 Task: Add Attachment from Trello to Card Card0000000058 in Board Board0000000015 in Workspace WS0000000005 in Trello. Add Cover Blue to Card Card0000000058 in Board Board0000000015 in Workspace WS0000000005 in Trello. Add "Copy Card To …" Button titled Button0000000058 to "bottom" of the list "To Do" to Card Card0000000058 in Board Board0000000015 in Workspace WS0000000005 in Trello. Add Description DS0000000058 to Card Card0000000058 in Board Board0000000015 in Workspace WS0000000005 in Trello. Add Comment CM0000000058 to Card Card0000000058 in Board Board0000000015 in Workspace WS0000000005 in Trello
Action: Mouse moved to (474, 530)
Screenshot: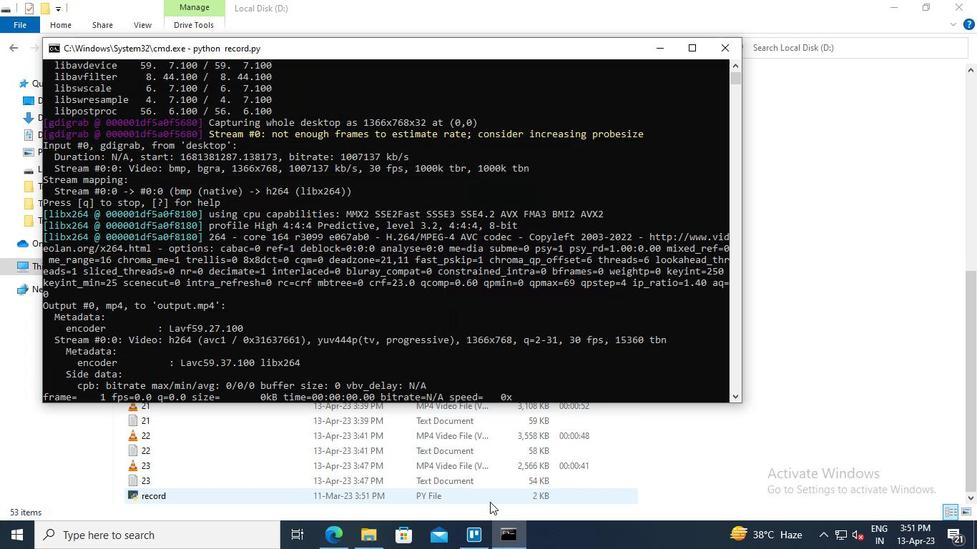 
Action: Mouse pressed left at (474, 530)
Screenshot: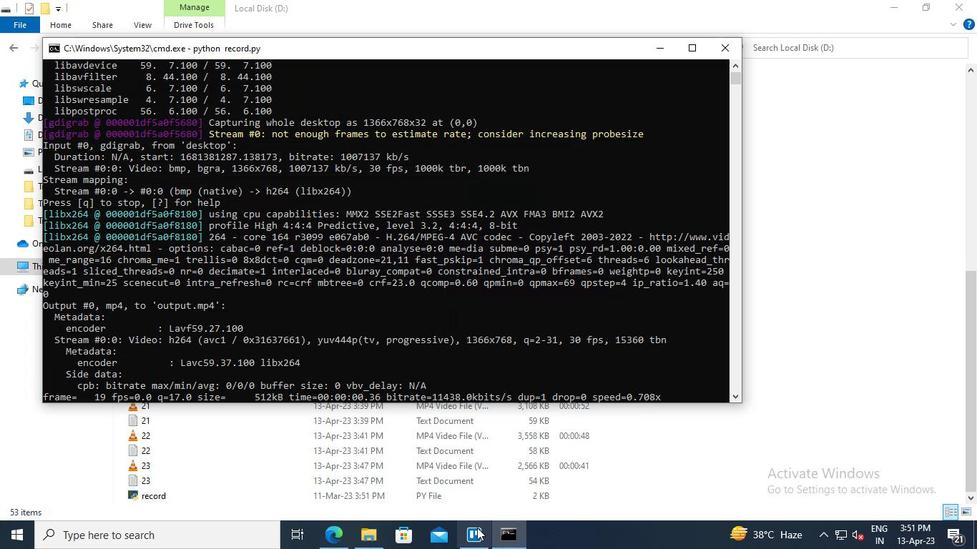 
Action: Mouse moved to (282, 316)
Screenshot: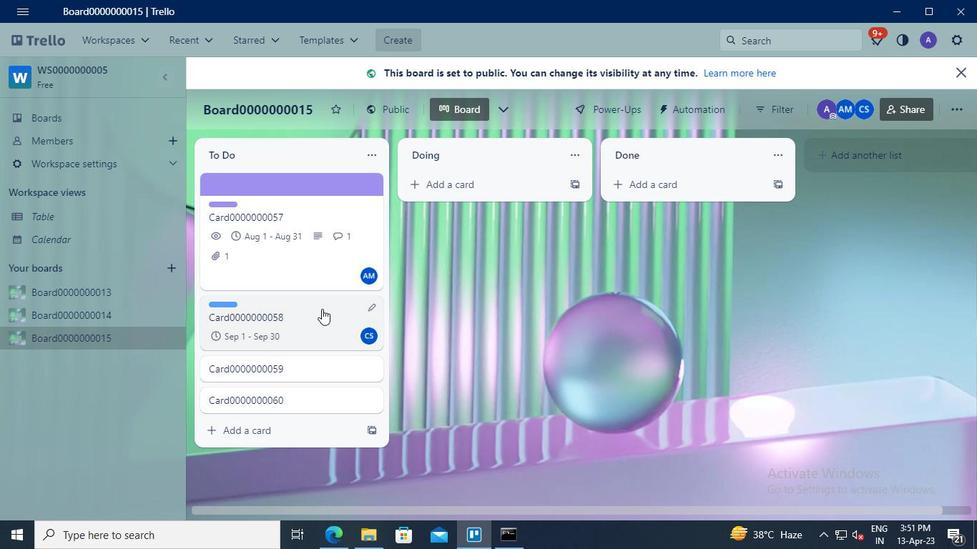 
Action: Mouse pressed left at (282, 316)
Screenshot: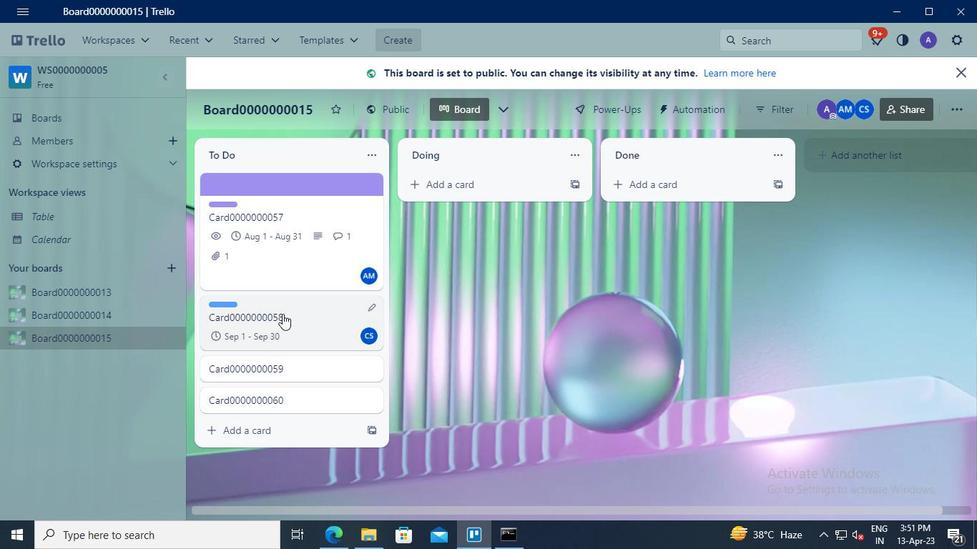 
Action: Mouse moved to (675, 301)
Screenshot: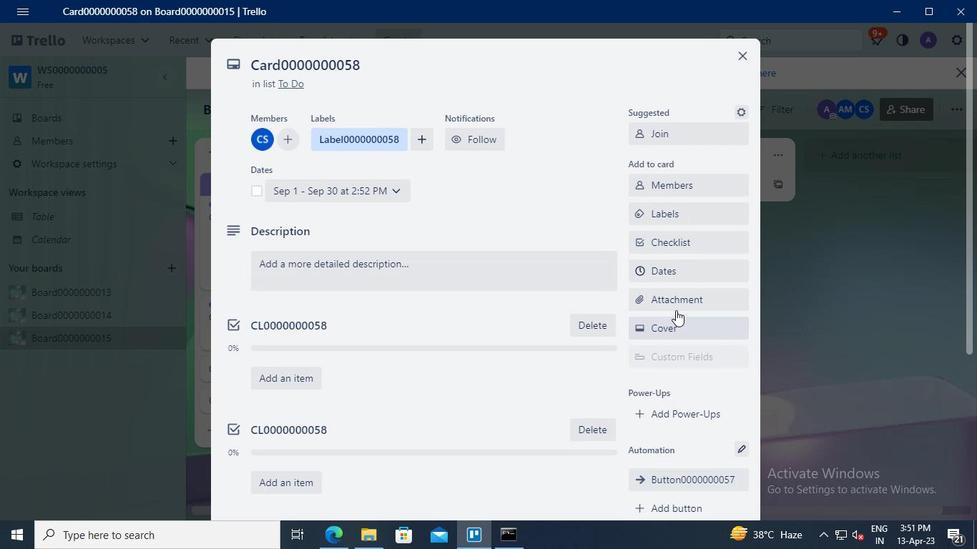 
Action: Mouse pressed left at (675, 301)
Screenshot: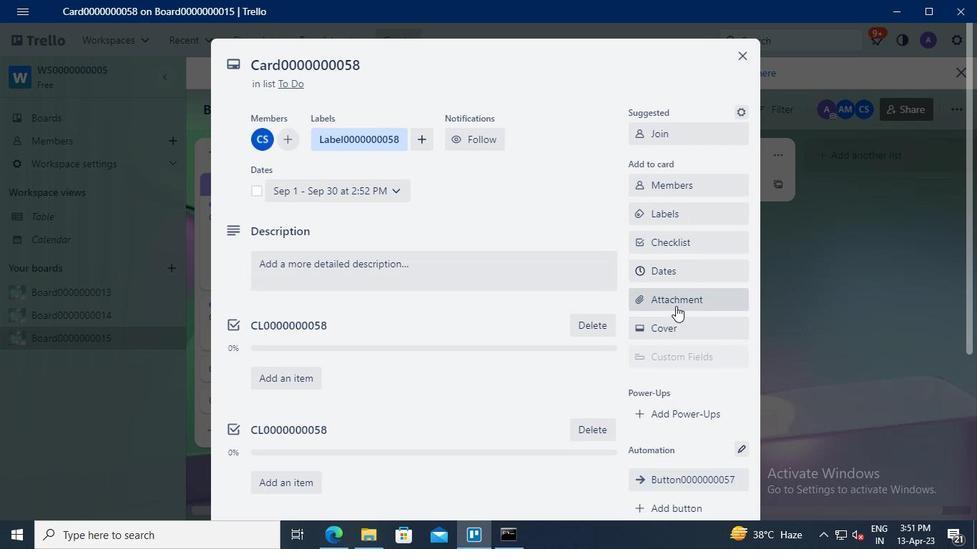 
Action: Mouse moved to (675, 146)
Screenshot: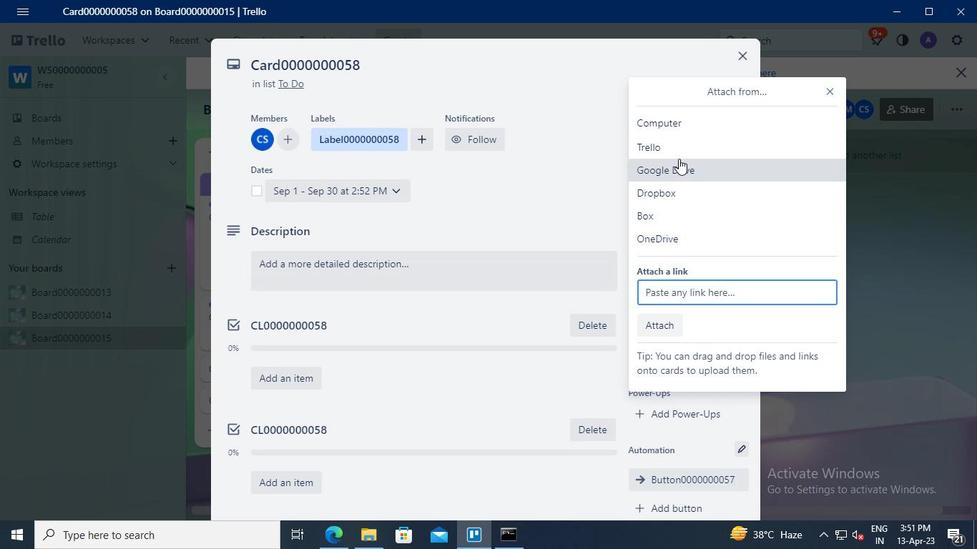 
Action: Mouse pressed left at (675, 146)
Screenshot: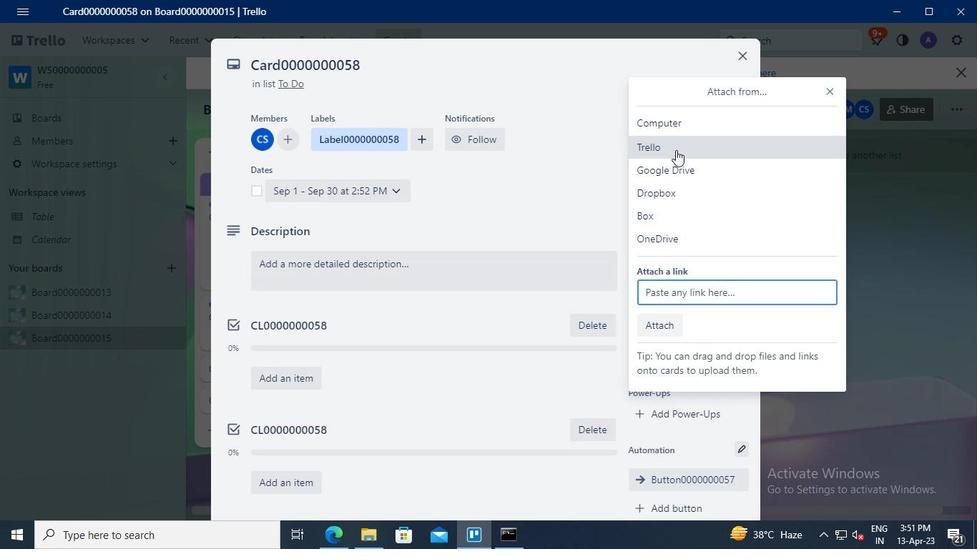 
Action: Mouse moved to (690, 178)
Screenshot: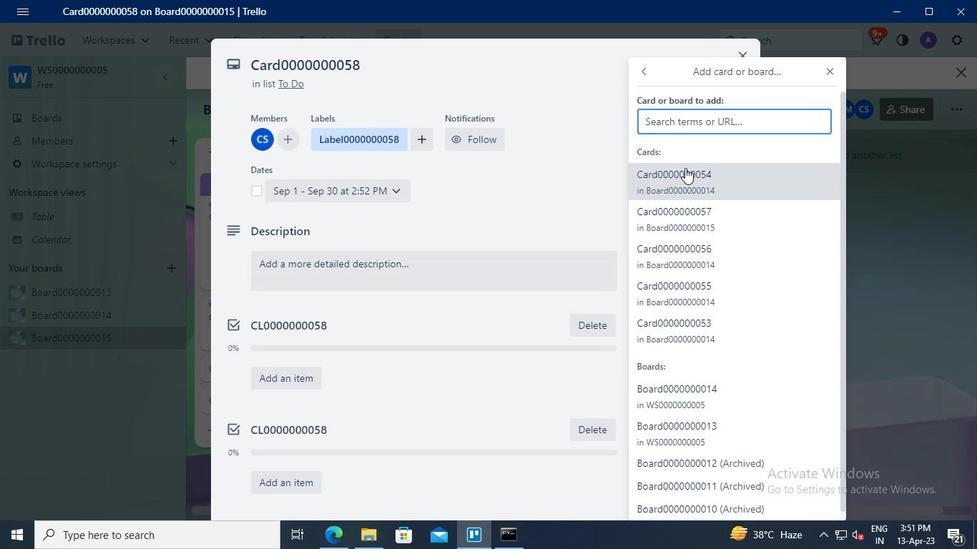 
Action: Mouse pressed left at (690, 178)
Screenshot: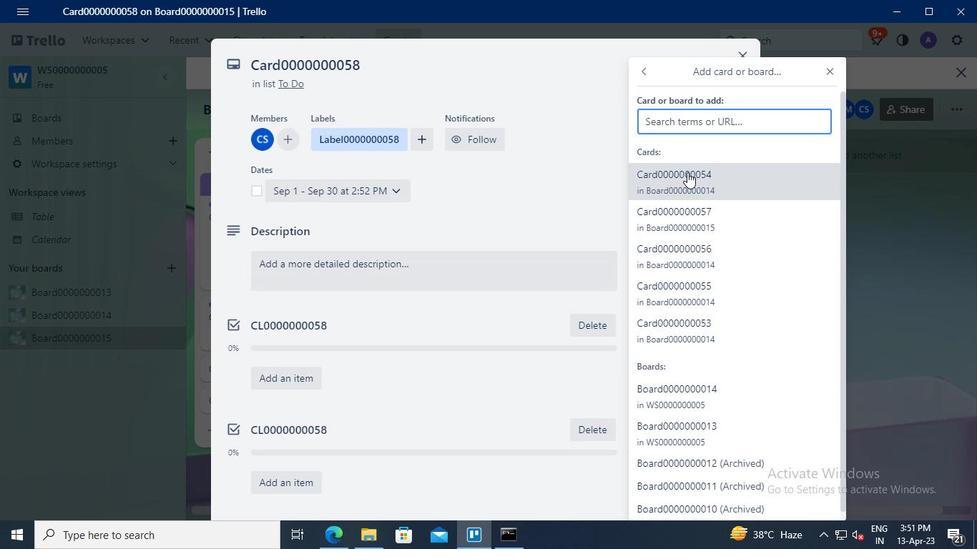 
Action: Mouse moved to (696, 324)
Screenshot: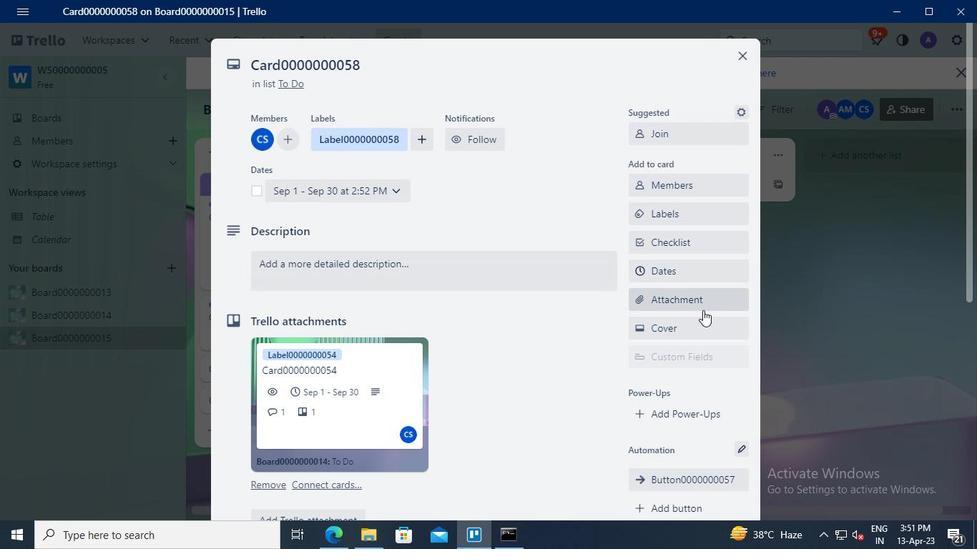 
Action: Mouse pressed left at (696, 324)
Screenshot: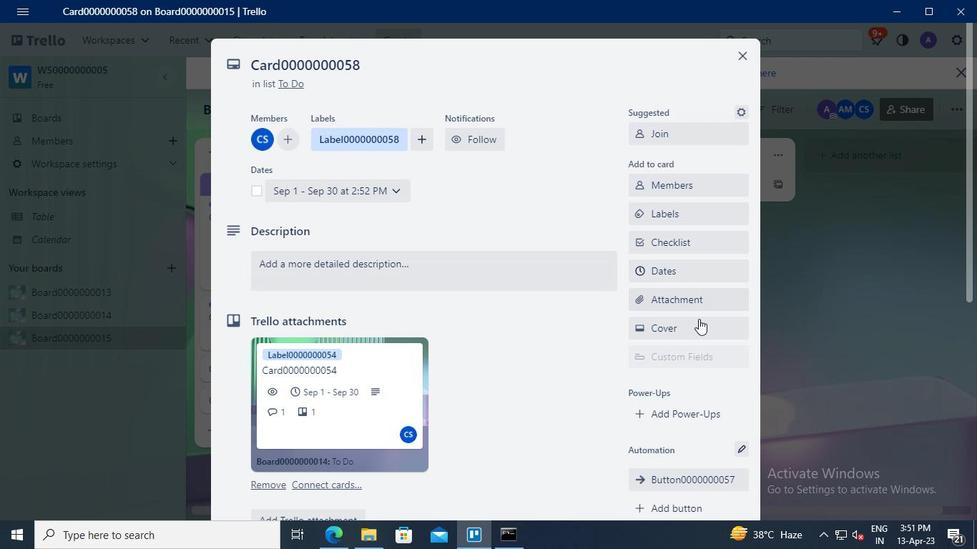 
Action: Mouse moved to (666, 264)
Screenshot: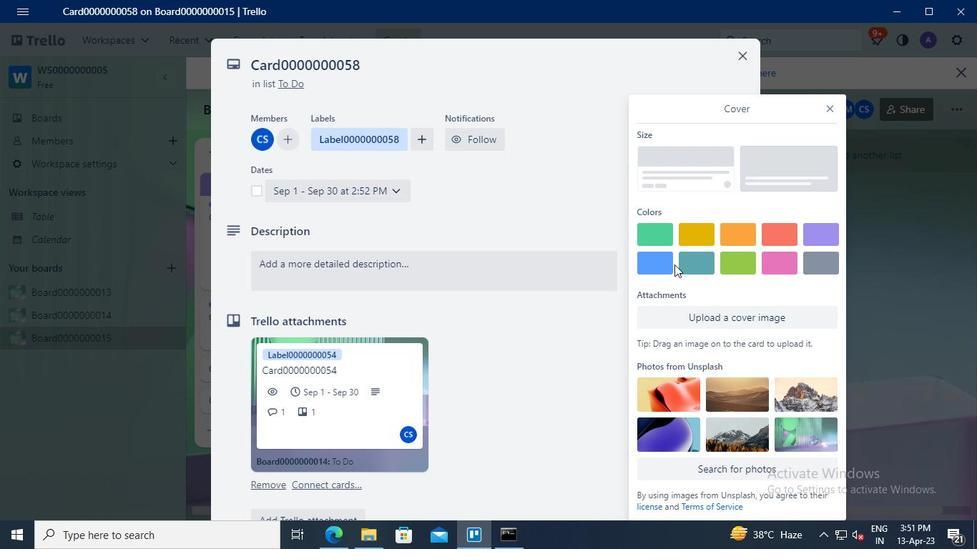 
Action: Mouse pressed left at (666, 264)
Screenshot: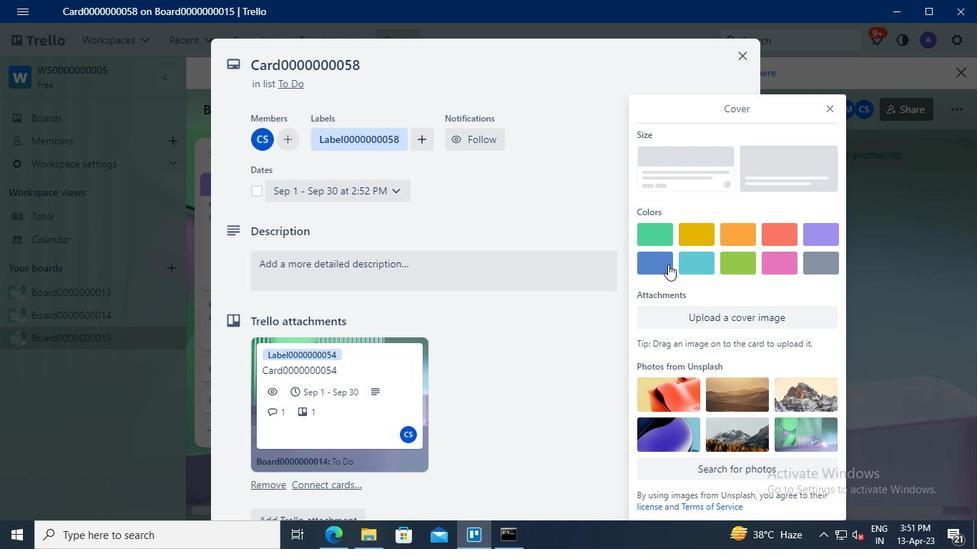 
Action: Mouse moved to (829, 85)
Screenshot: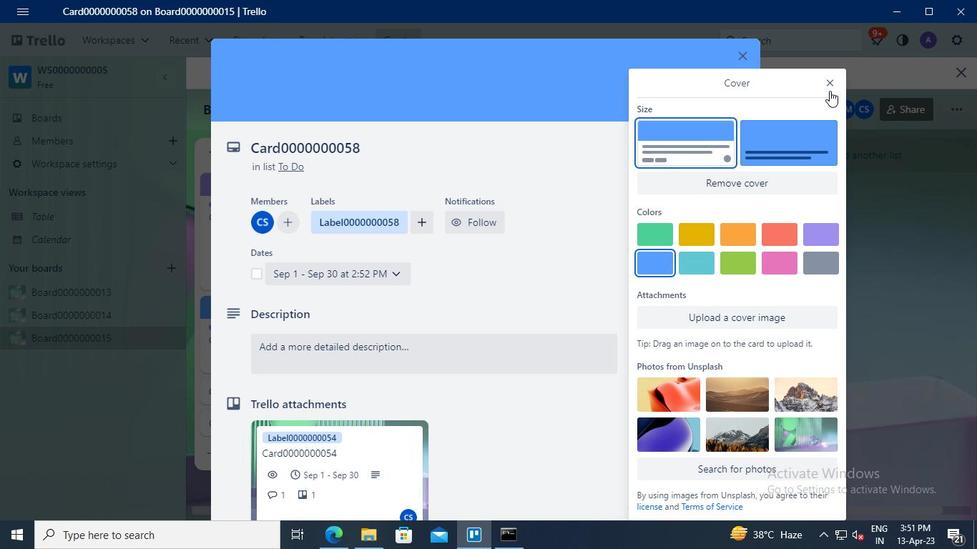 
Action: Mouse pressed left at (829, 85)
Screenshot: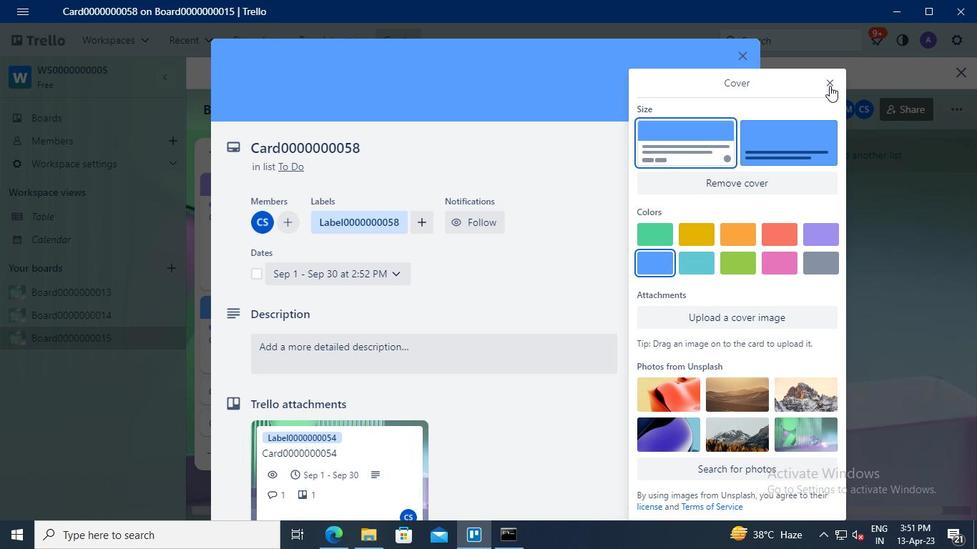 
Action: Mouse moved to (696, 344)
Screenshot: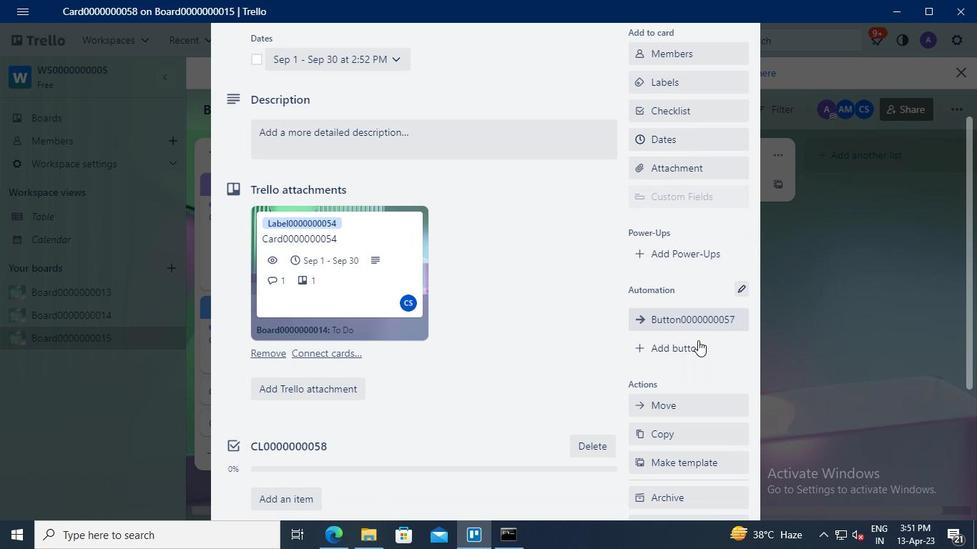 
Action: Mouse pressed left at (696, 344)
Screenshot: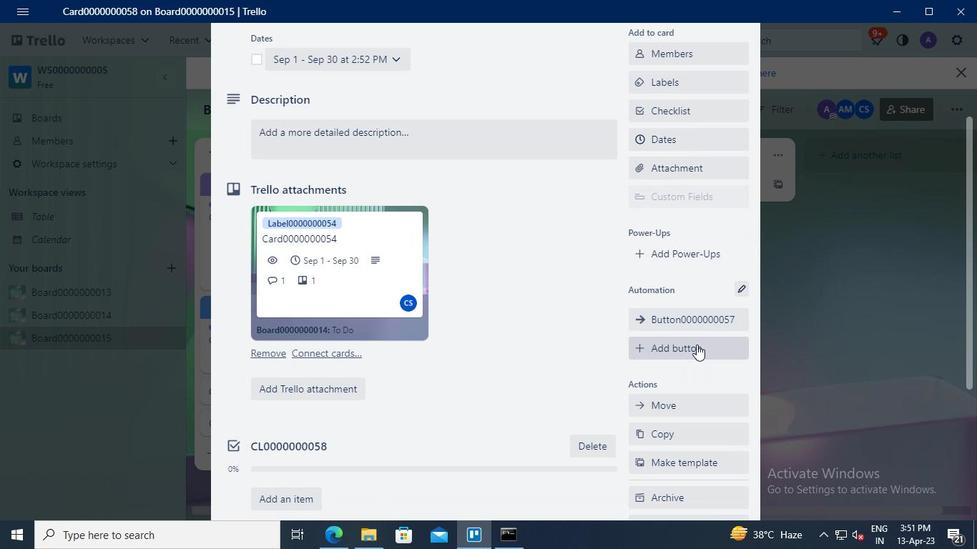 
Action: Mouse moved to (711, 166)
Screenshot: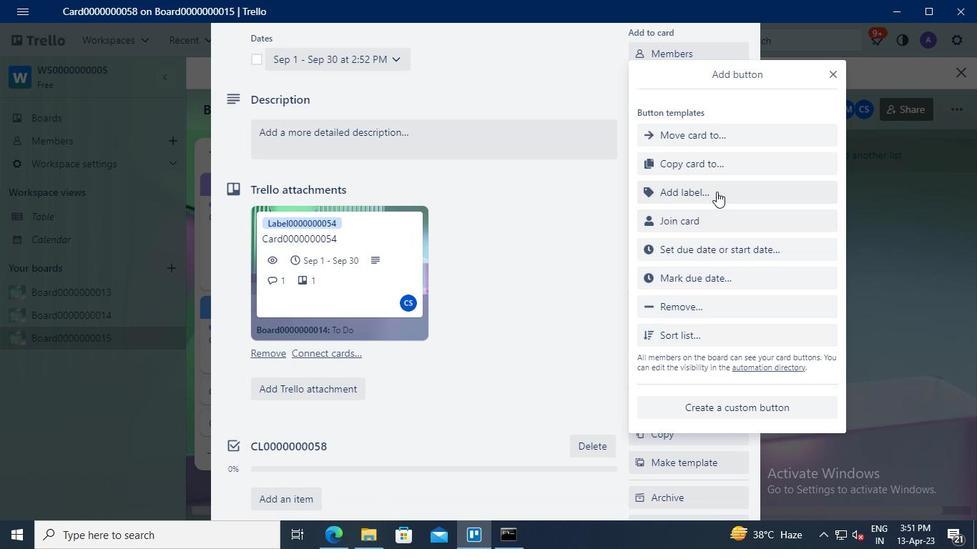 
Action: Mouse pressed left at (711, 166)
Screenshot: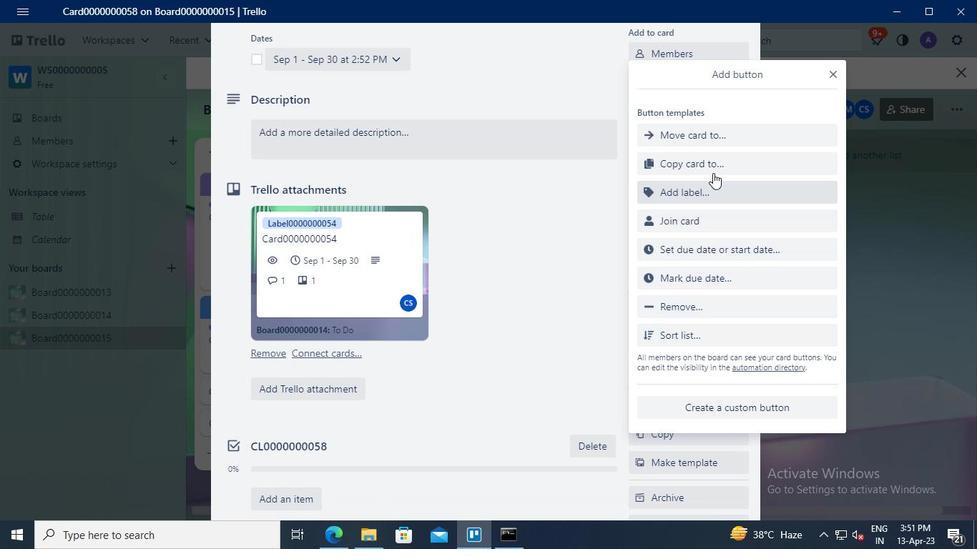 
Action: Keyboard Key.shift
Screenshot: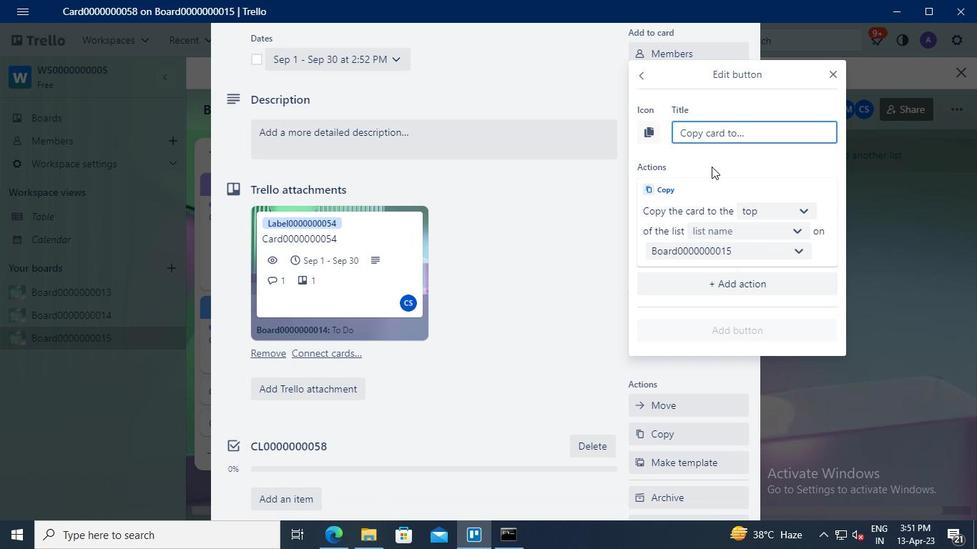 
Action: Keyboard B
Screenshot: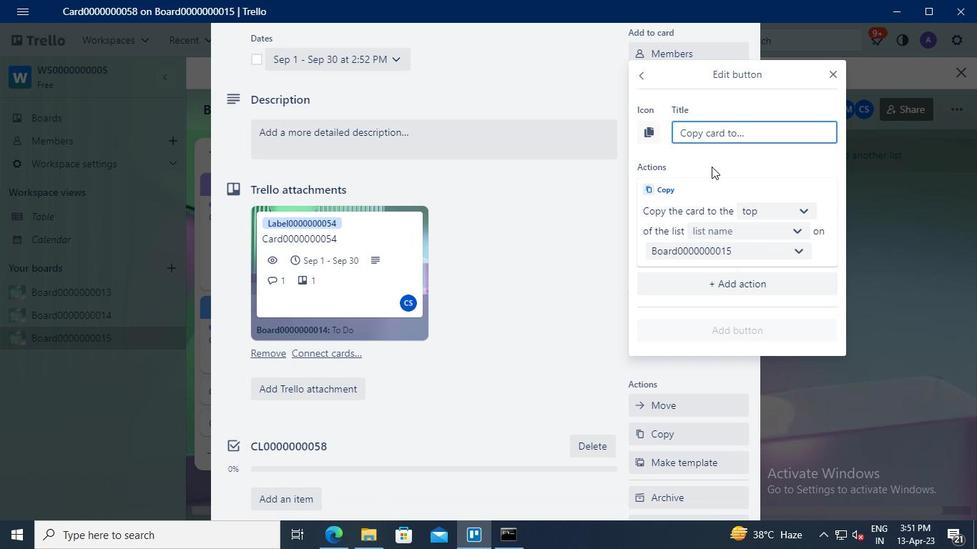 
Action: Keyboard u
Screenshot: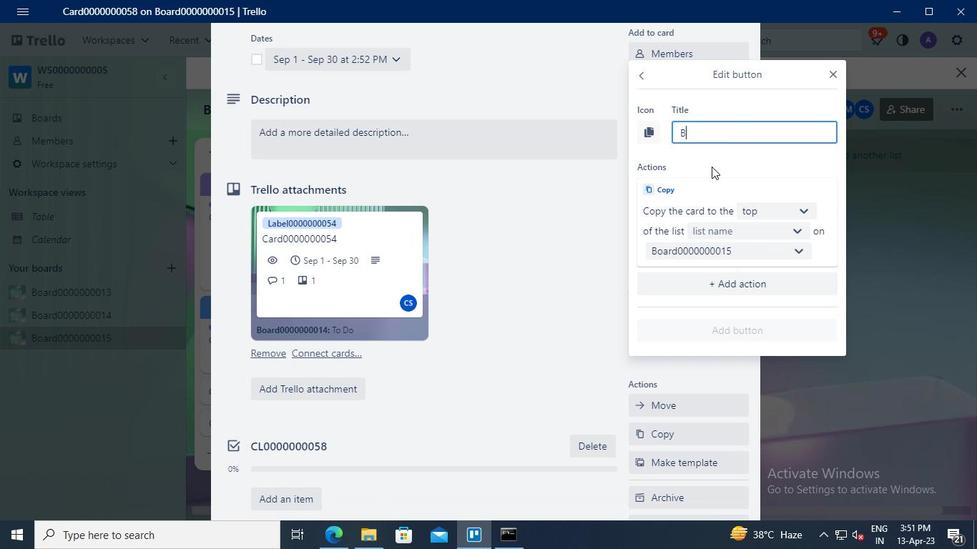 
Action: Keyboard t
Screenshot: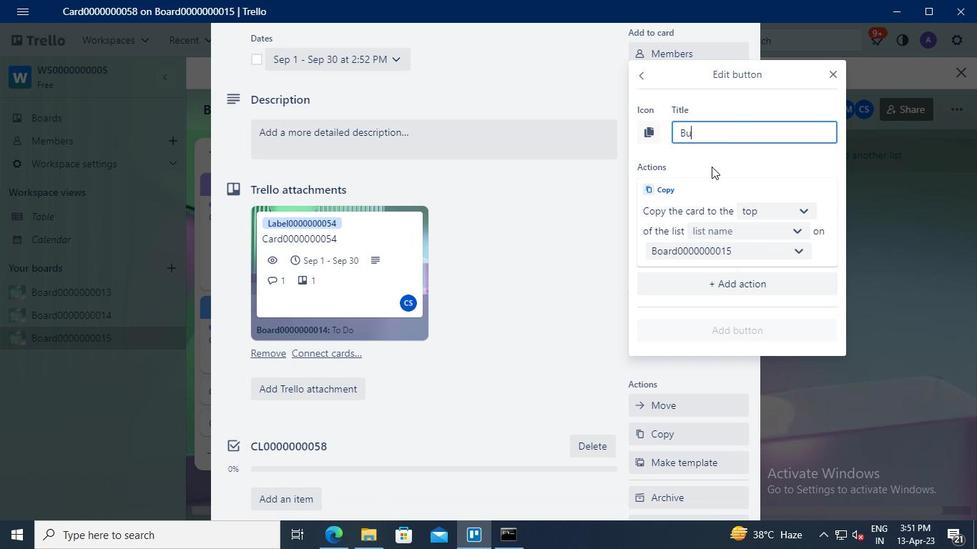 
Action: Keyboard t
Screenshot: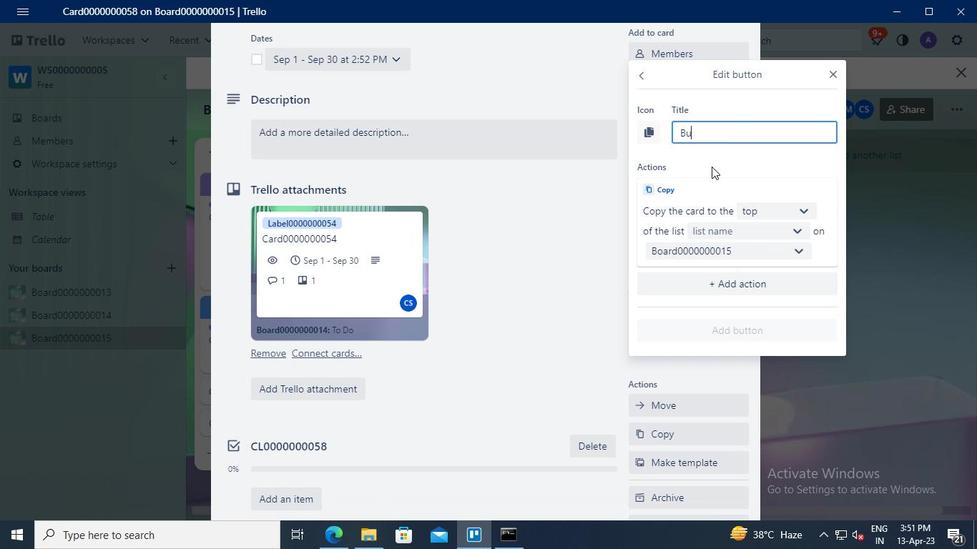 
Action: Keyboard o
Screenshot: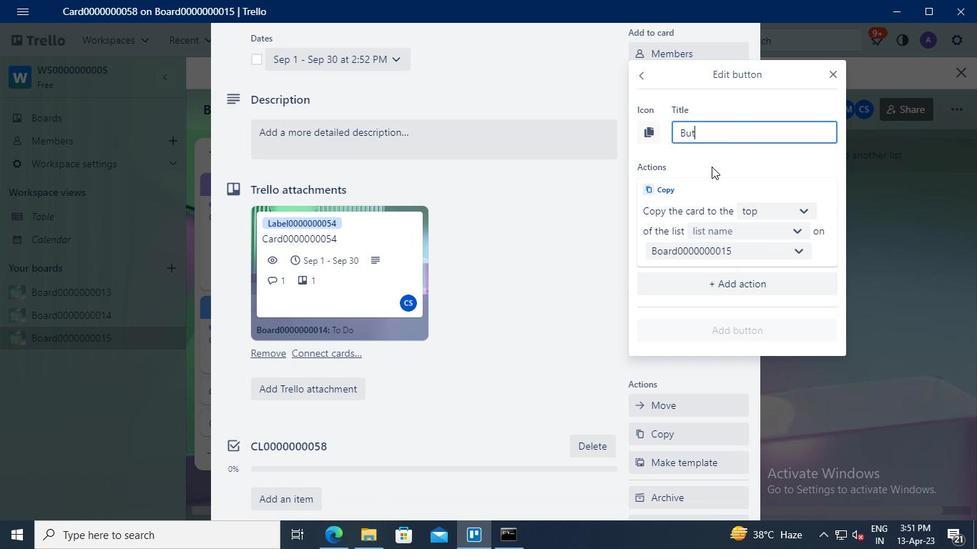 
Action: Keyboard n
Screenshot: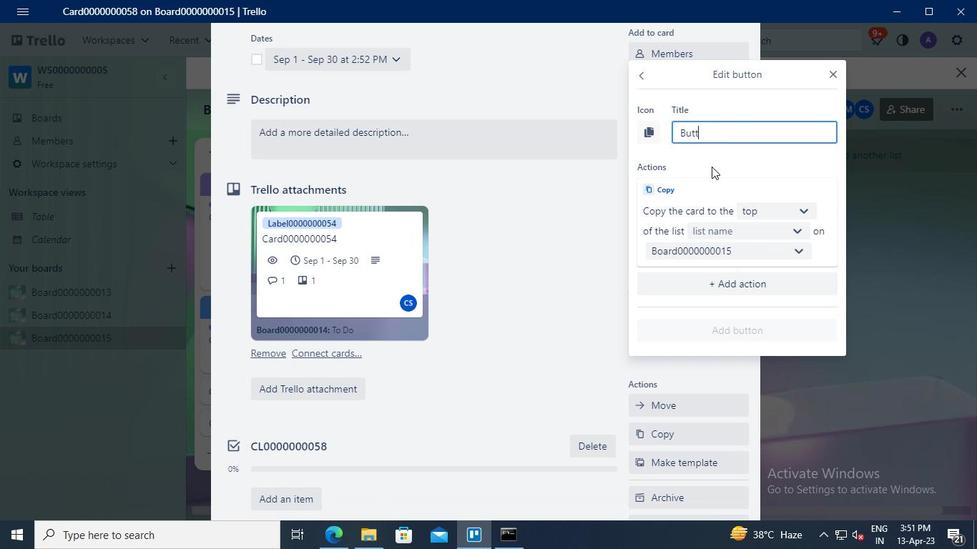 
Action: Keyboard <96>
Screenshot: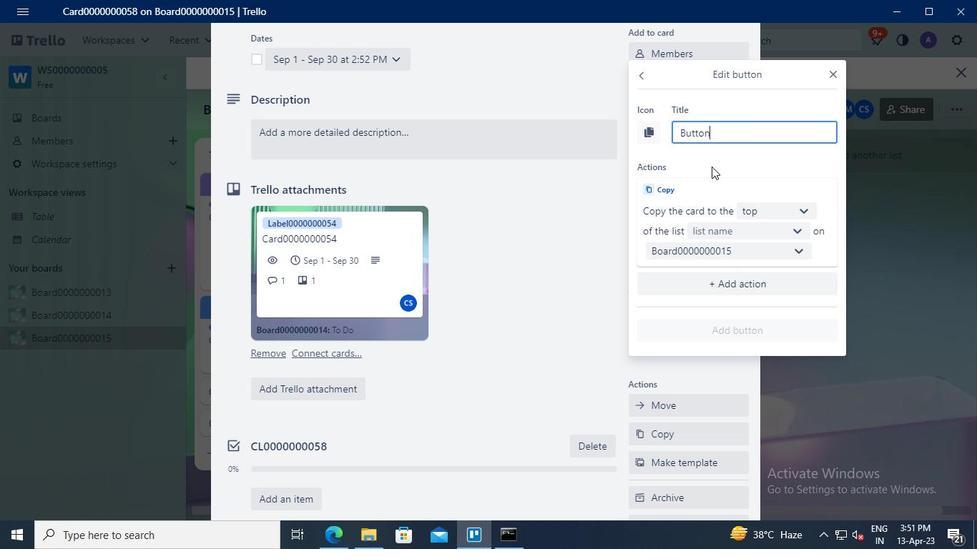 
Action: Keyboard <96>
Screenshot: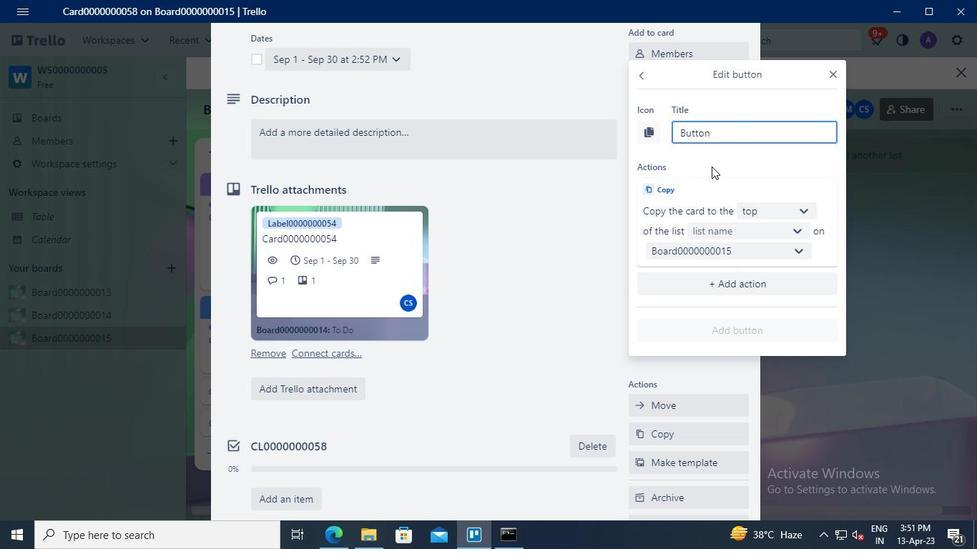 
Action: Keyboard <96>
Screenshot: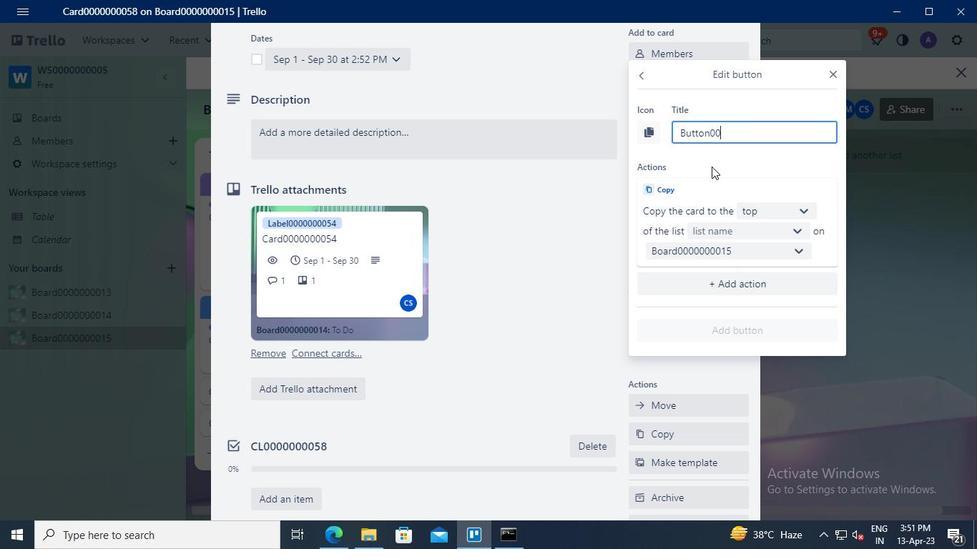 
Action: Keyboard <96>
Screenshot: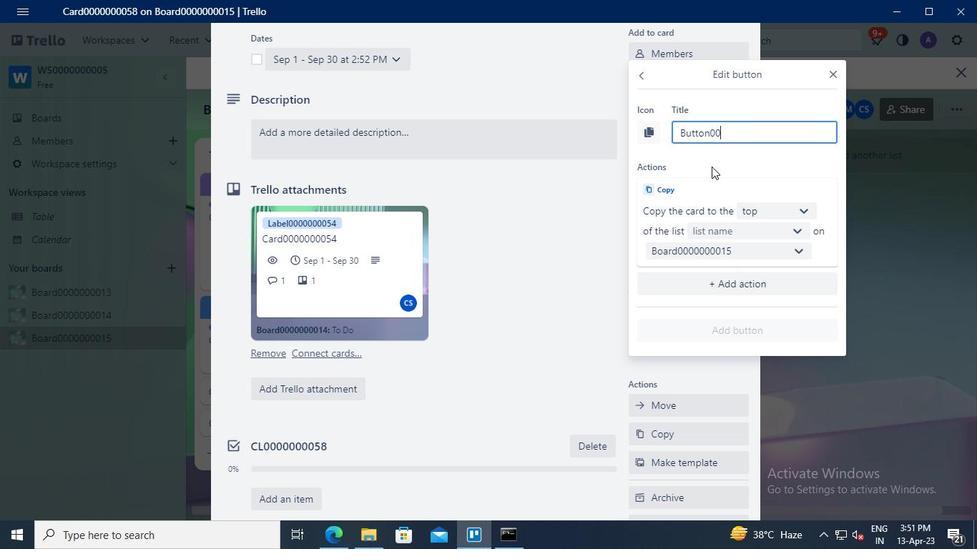 
Action: Keyboard <96>
Screenshot: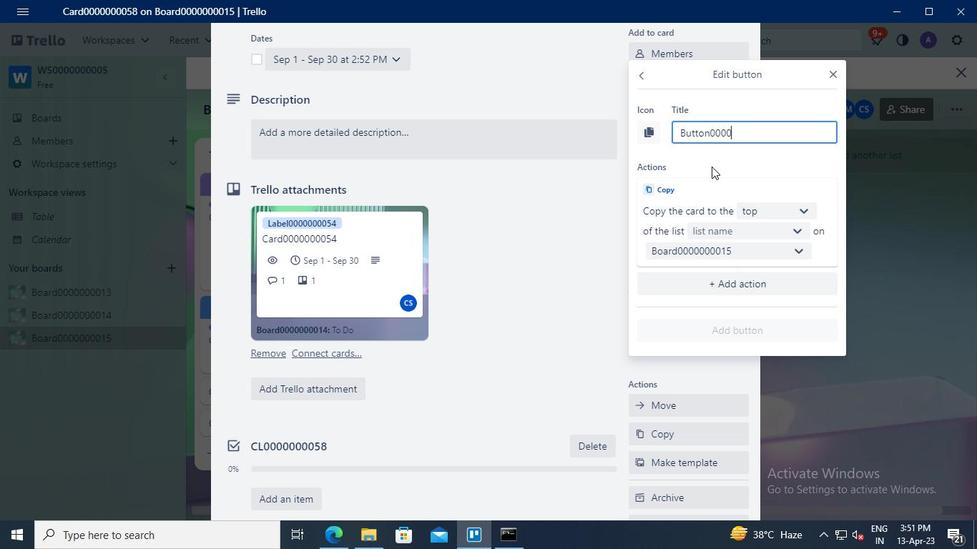 
Action: Keyboard <96>
Screenshot: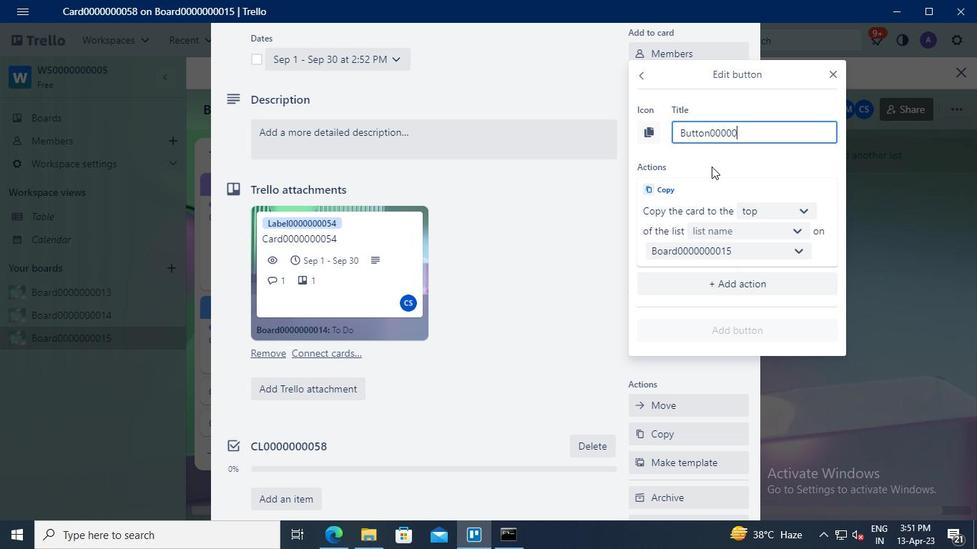 
Action: Keyboard <96>
Screenshot: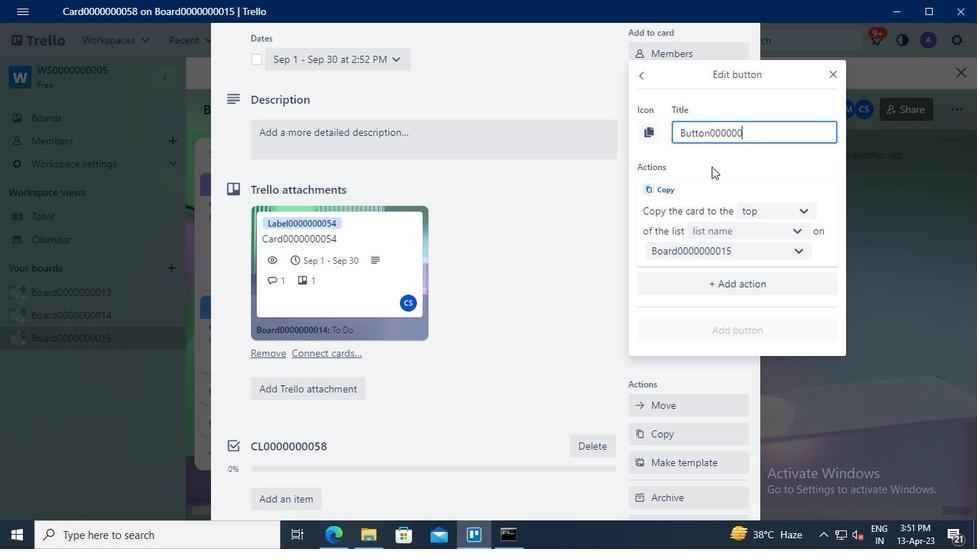 
Action: Keyboard <96>
Screenshot: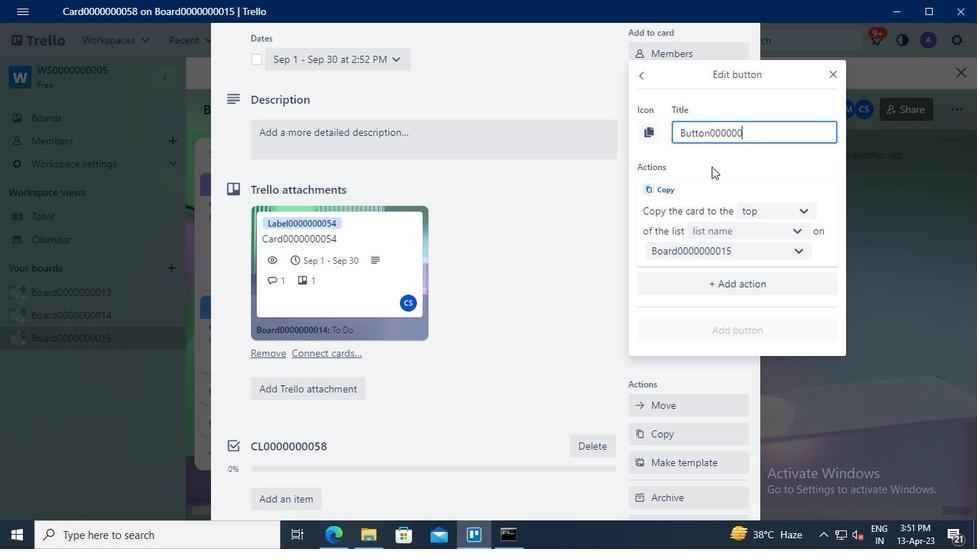
Action: Keyboard <101>
Screenshot: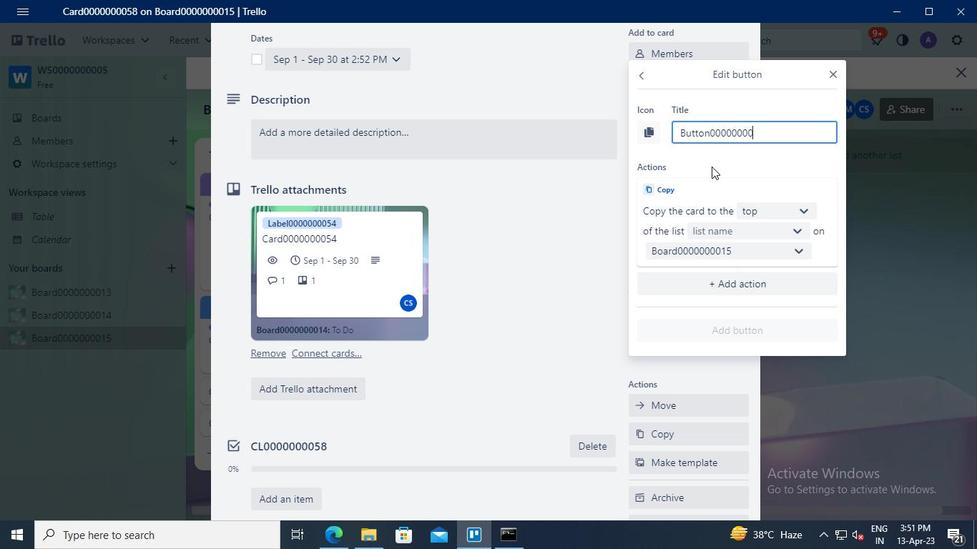 
Action: Keyboard <104>
Screenshot: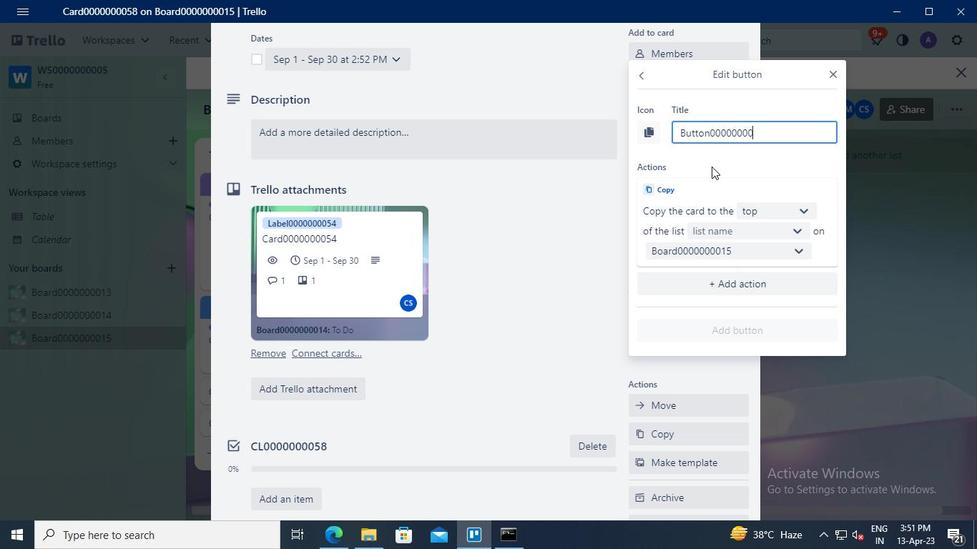 
Action: Mouse moved to (761, 207)
Screenshot: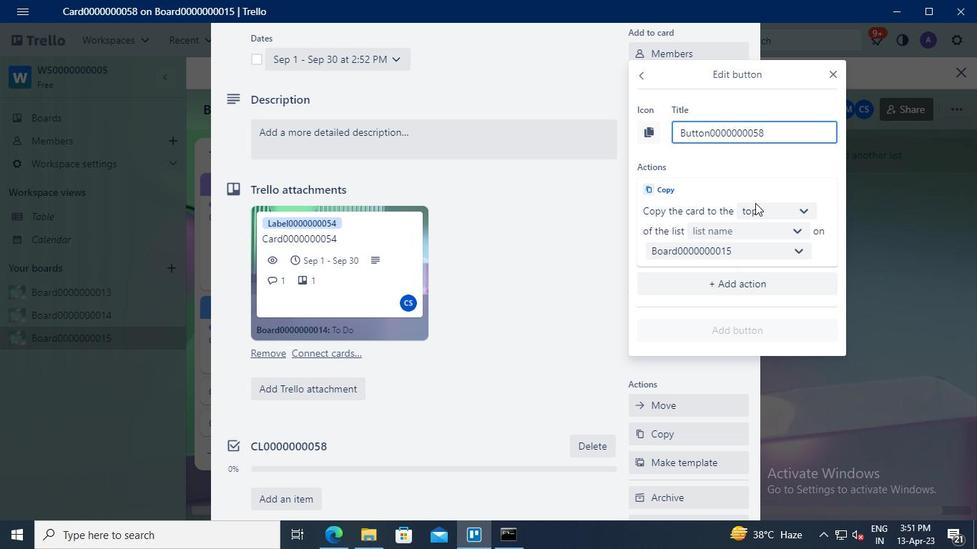 
Action: Mouse pressed left at (761, 207)
Screenshot: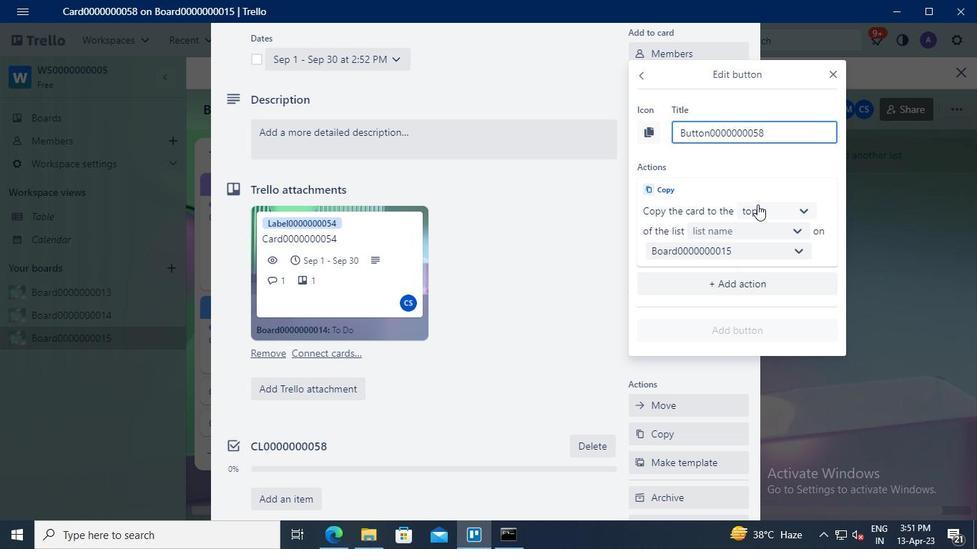 
Action: Mouse moved to (775, 259)
Screenshot: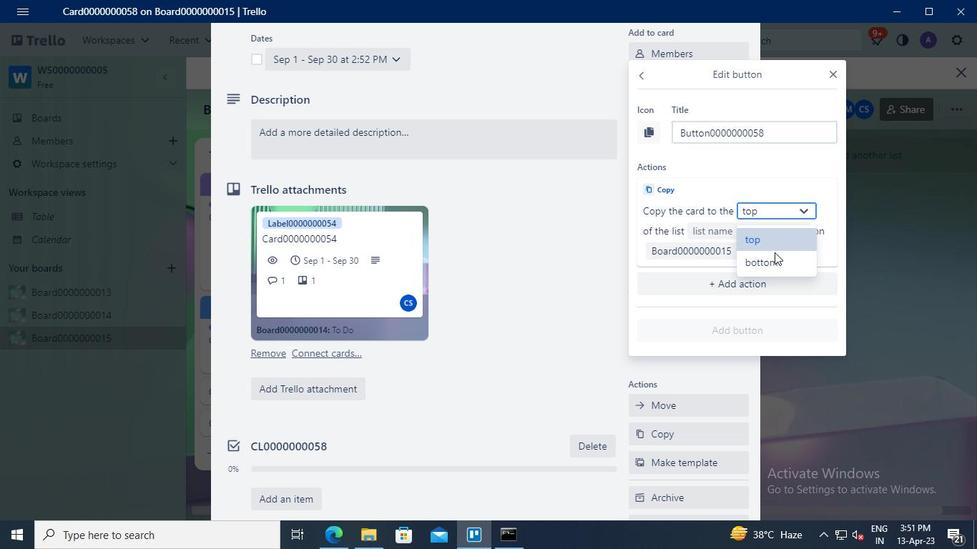 
Action: Mouse pressed left at (775, 259)
Screenshot: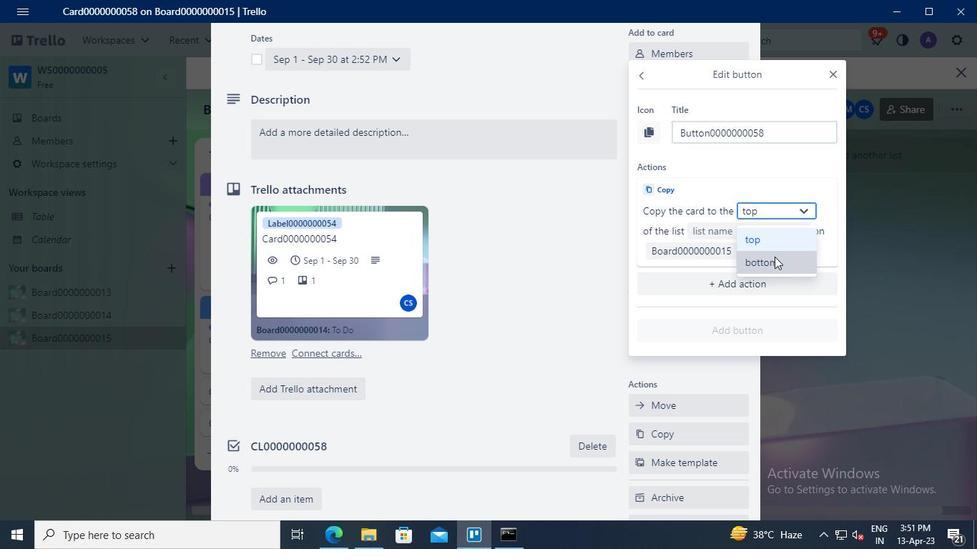 
Action: Mouse moved to (739, 233)
Screenshot: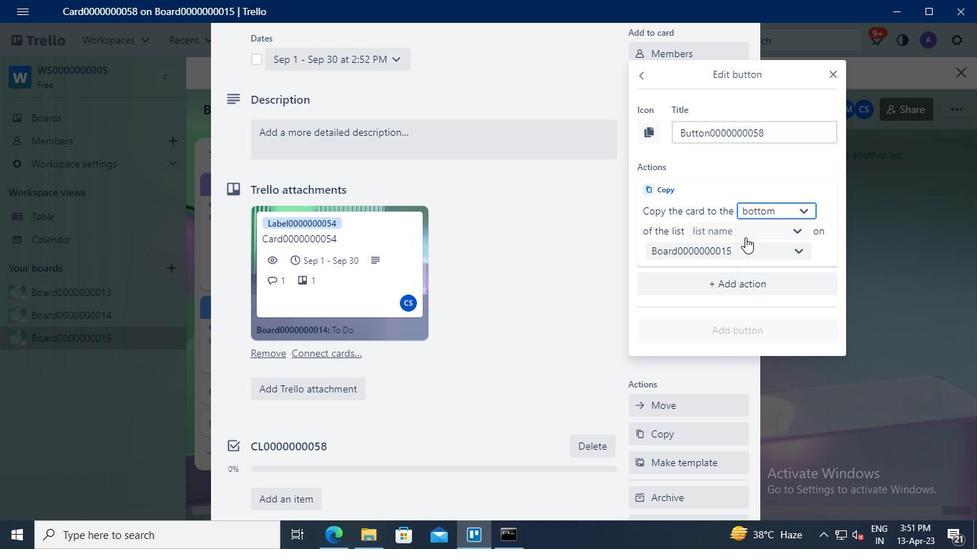 
Action: Mouse pressed left at (739, 233)
Screenshot: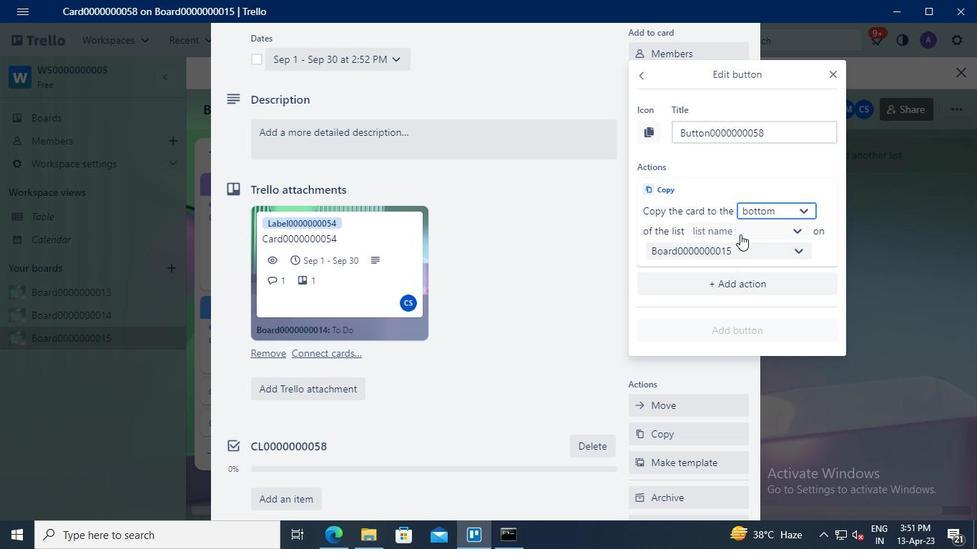 
Action: Mouse moved to (738, 254)
Screenshot: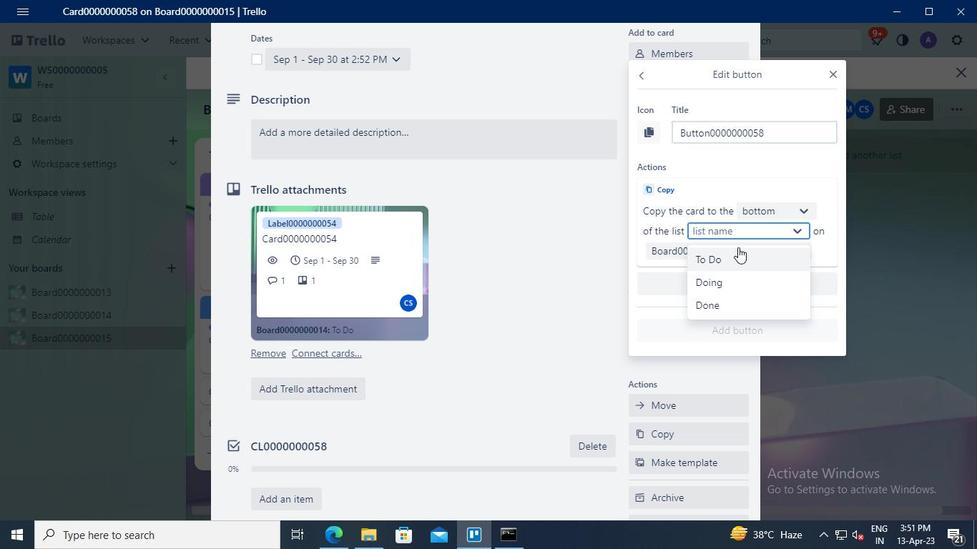 
Action: Mouse pressed left at (738, 254)
Screenshot: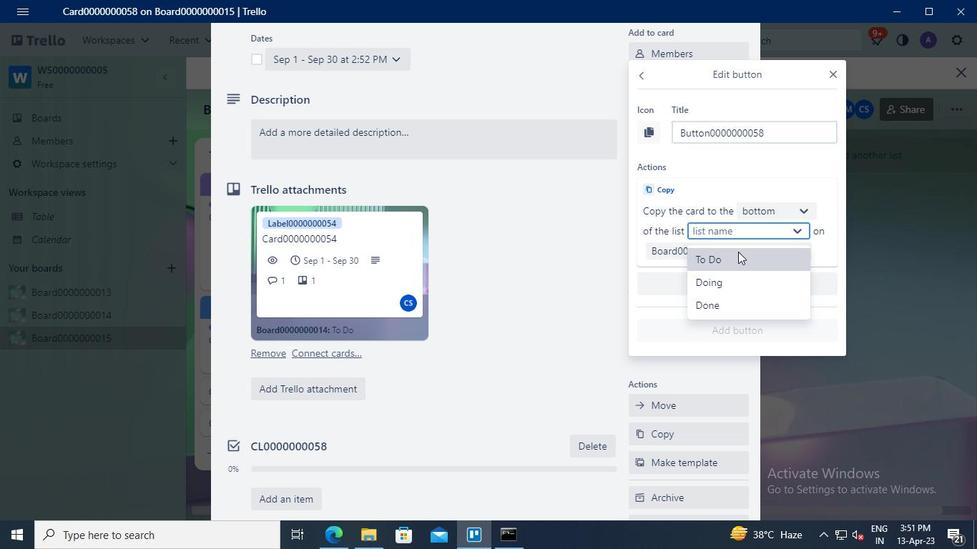 
Action: Mouse moved to (760, 331)
Screenshot: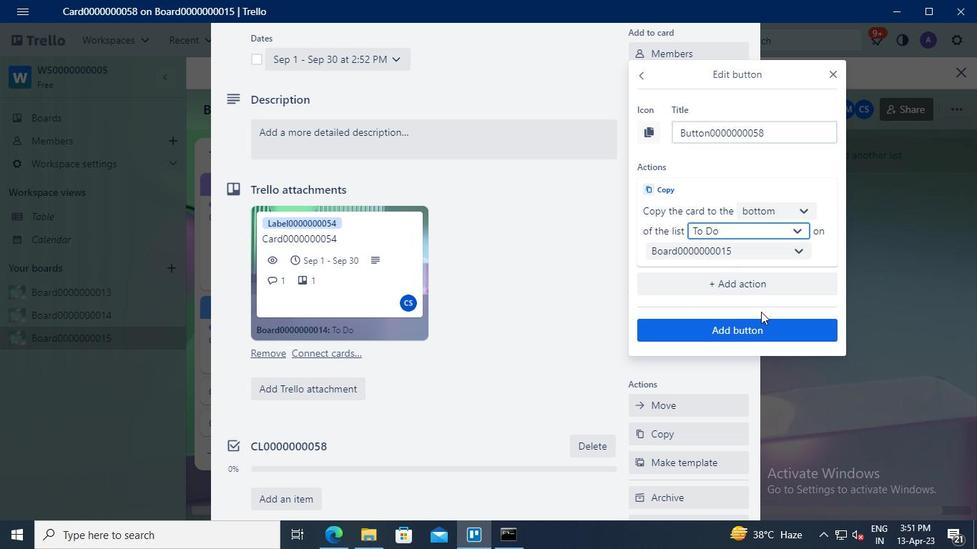 
Action: Mouse pressed left at (760, 331)
Screenshot: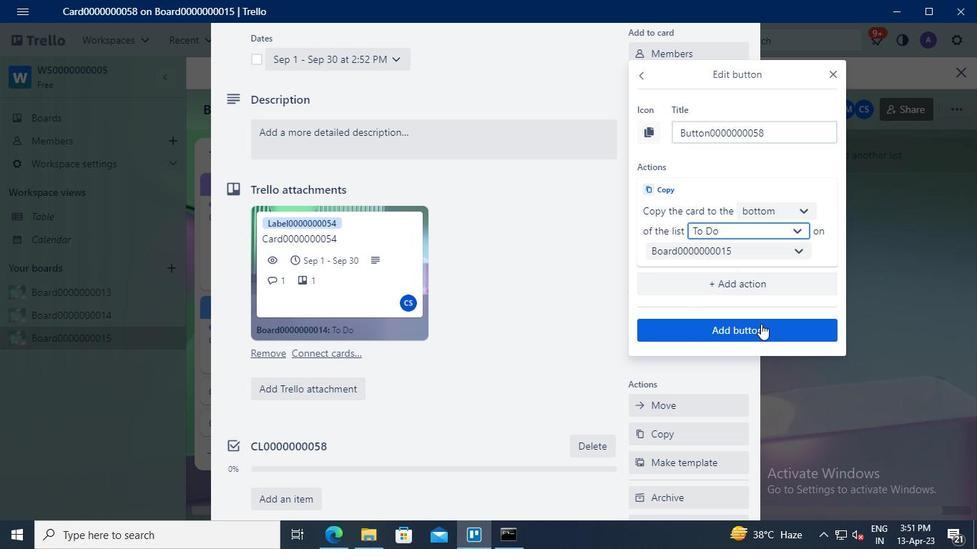 
Action: Mouse moved to (340, 146)
Screenshot: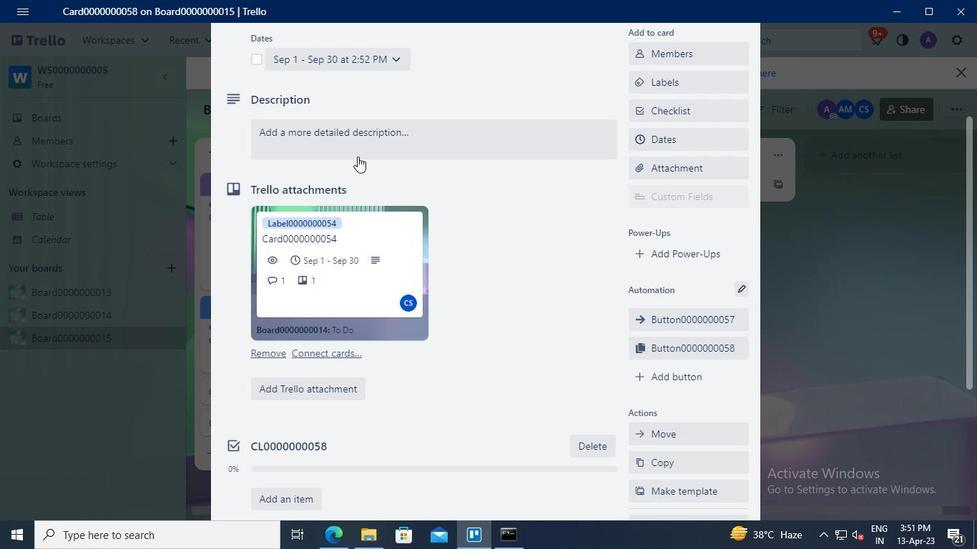 
Action: Mouse pressed left at (340, 146)
Screenshot: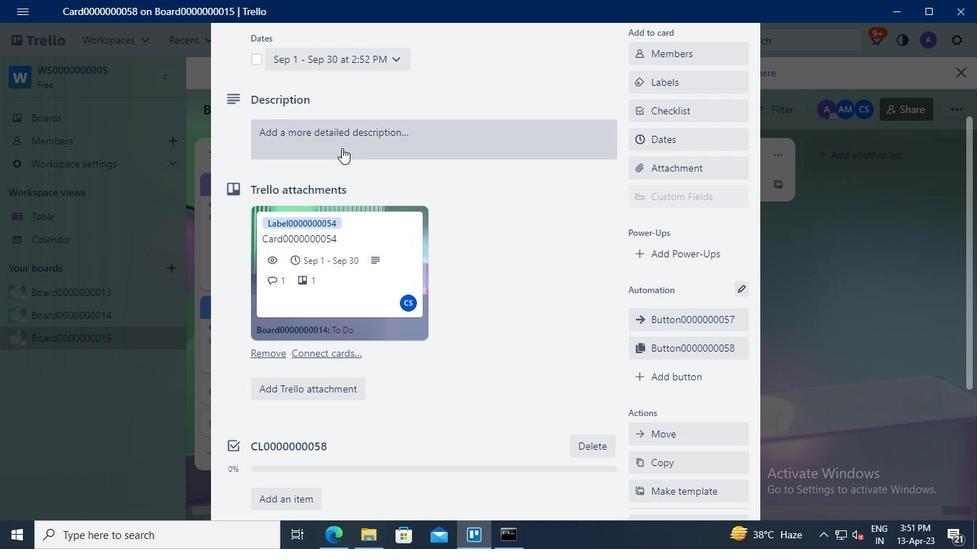 
Action: Keyboard Key.shift
Screenshot: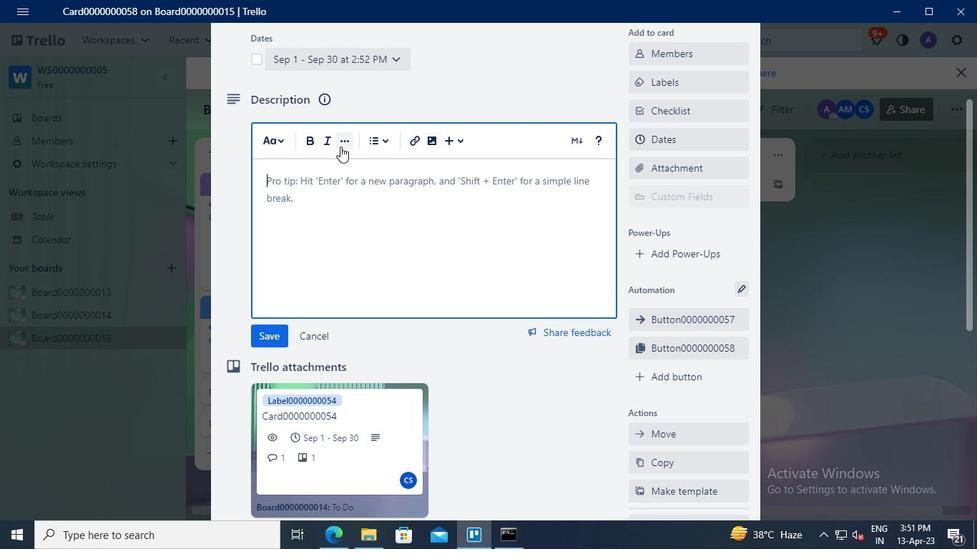 
Action: Keyboard Key.shift
Screenshot: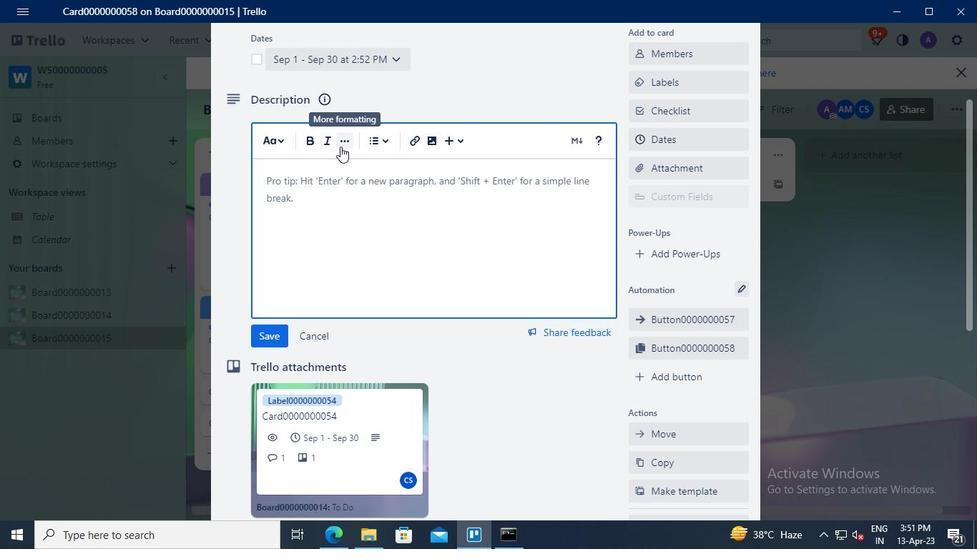 
Action: Keyboard Key.shift
Screenshot: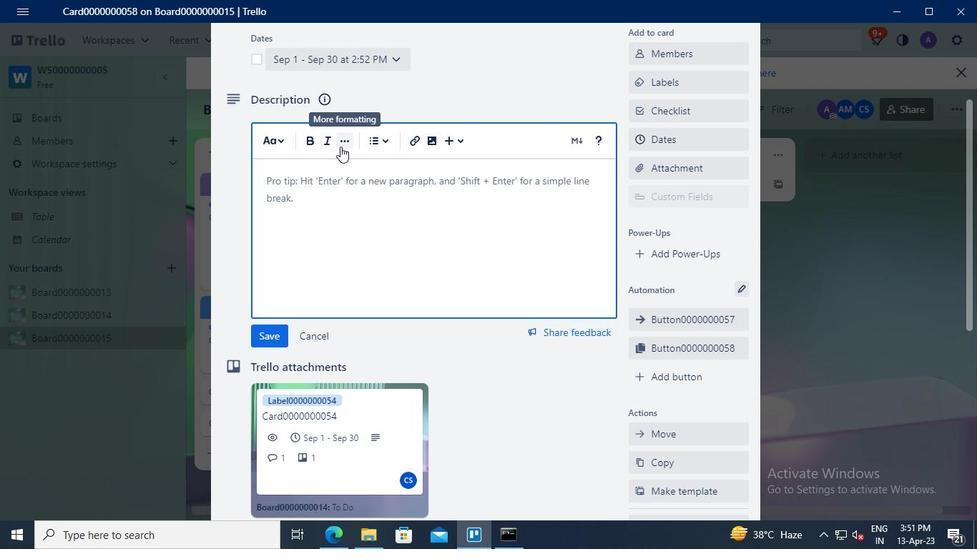 
Action: Keyboard Key.shift
Screenshot: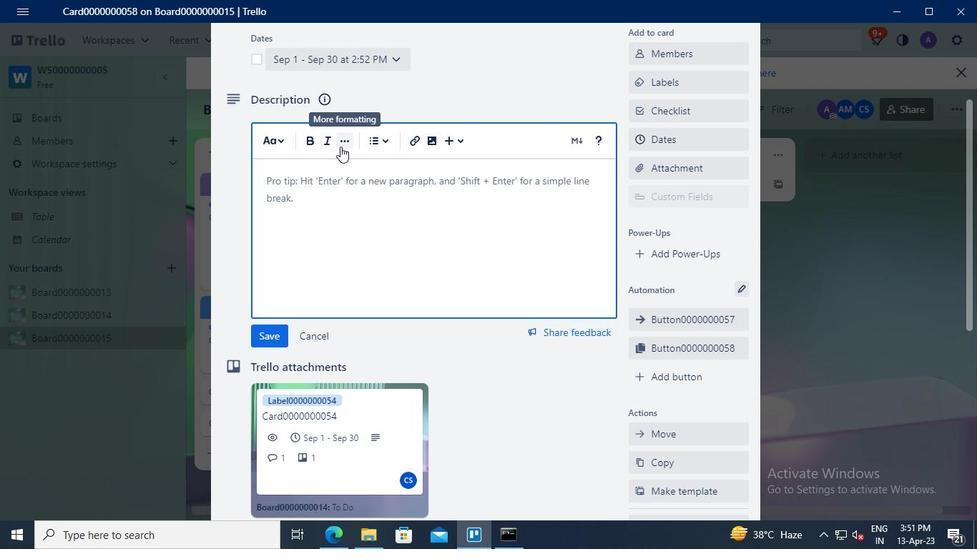 
Action: Keyboard D
Screenshot: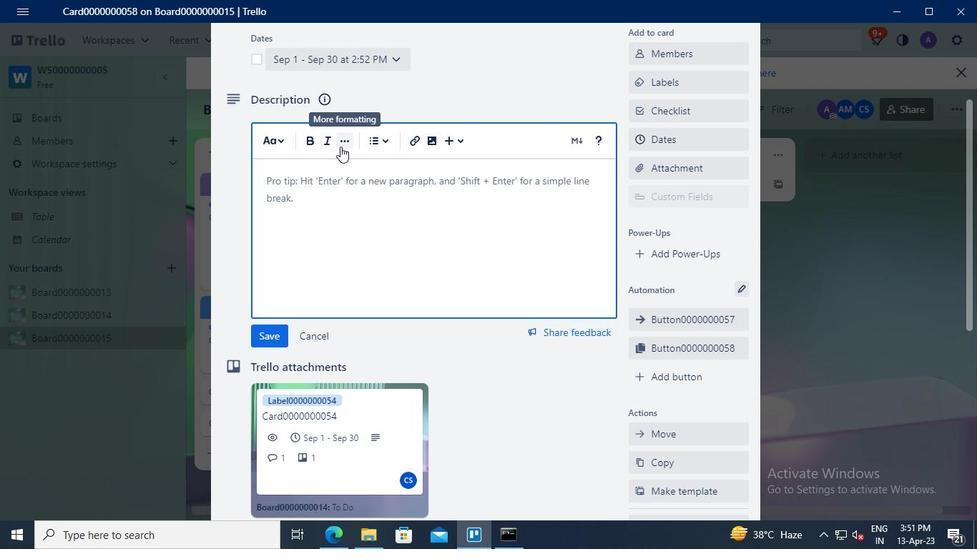 
Action: Keyboard S
Screenshot: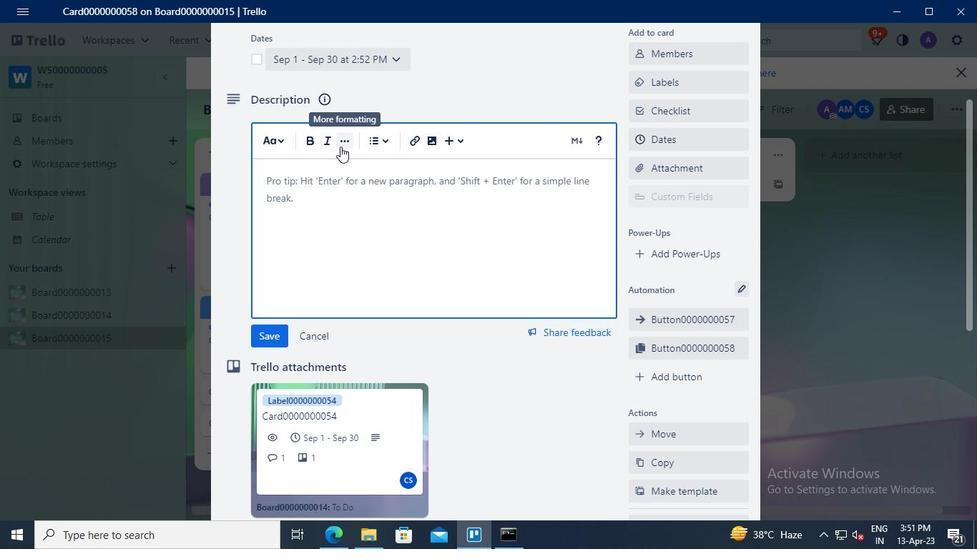 
Action: Keyboard <96>
Screenshot: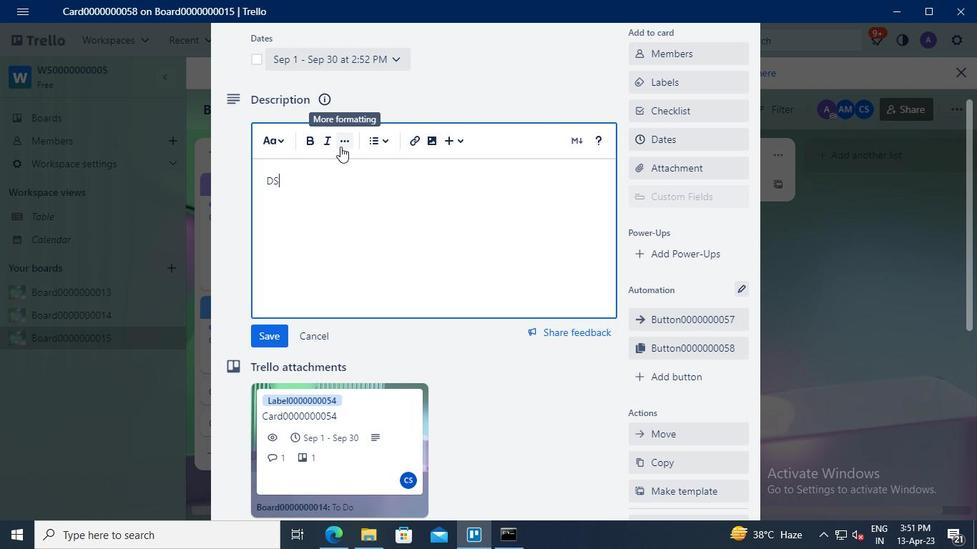 
Action: Keyboard <96>
Screenshot: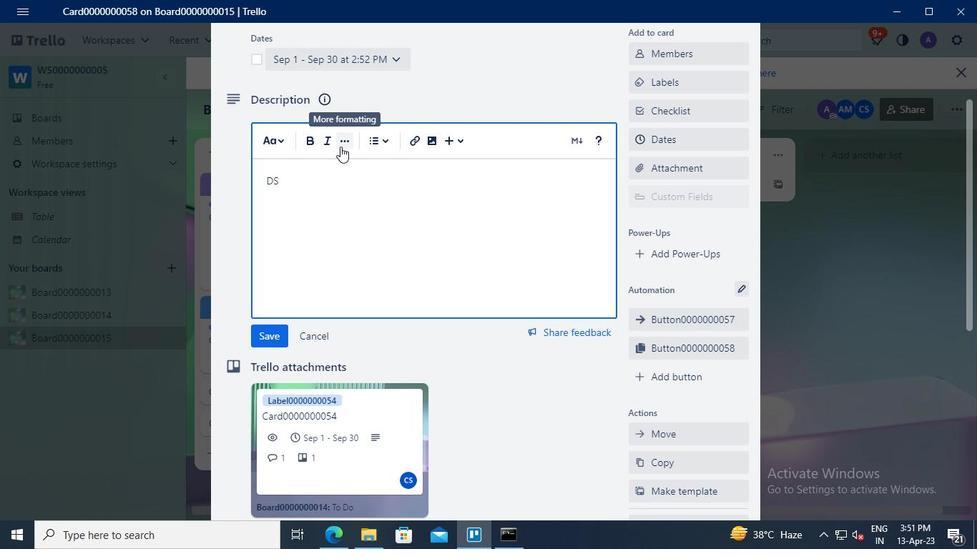 
Action: Keyboard <96>
Screenshot: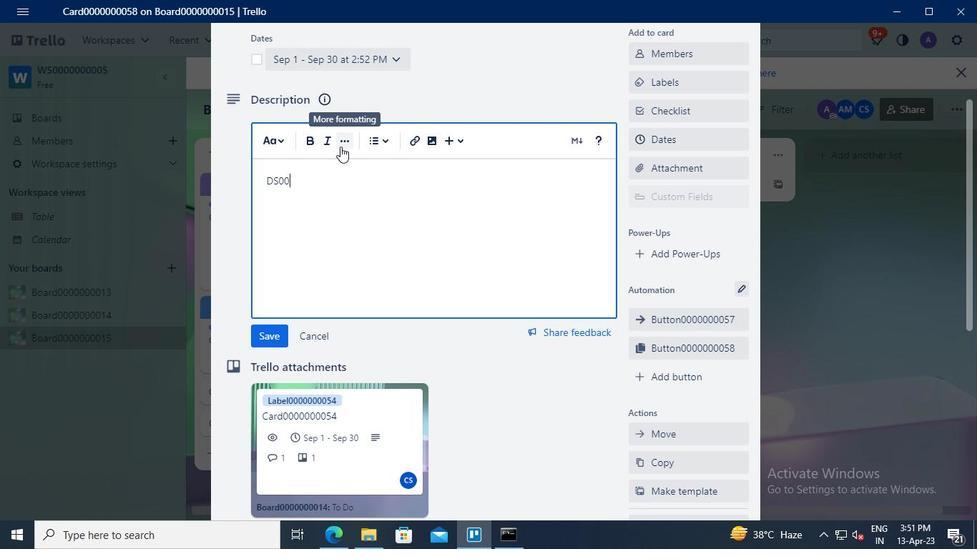 
Action: Keyboard <96>
Screenshot: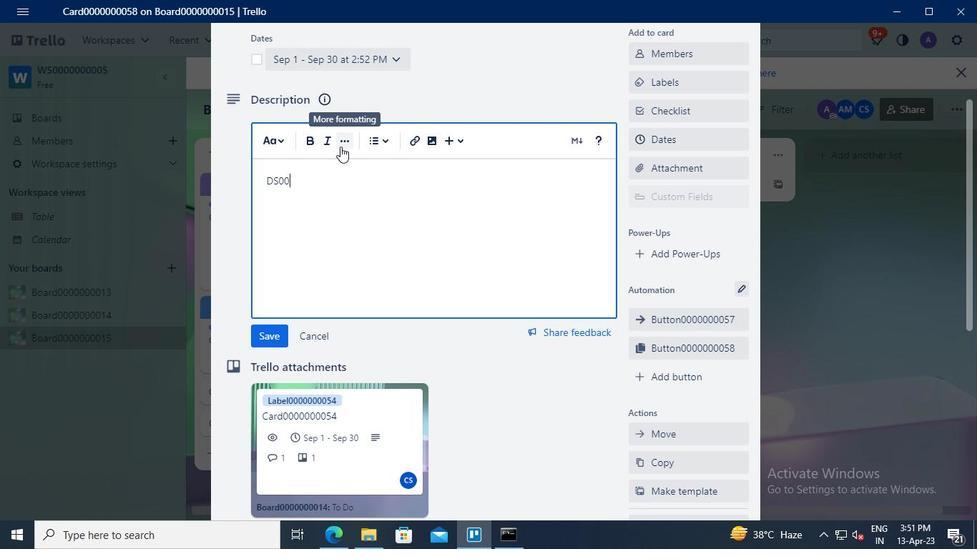
Action: Keyboard <96>
Screenshot: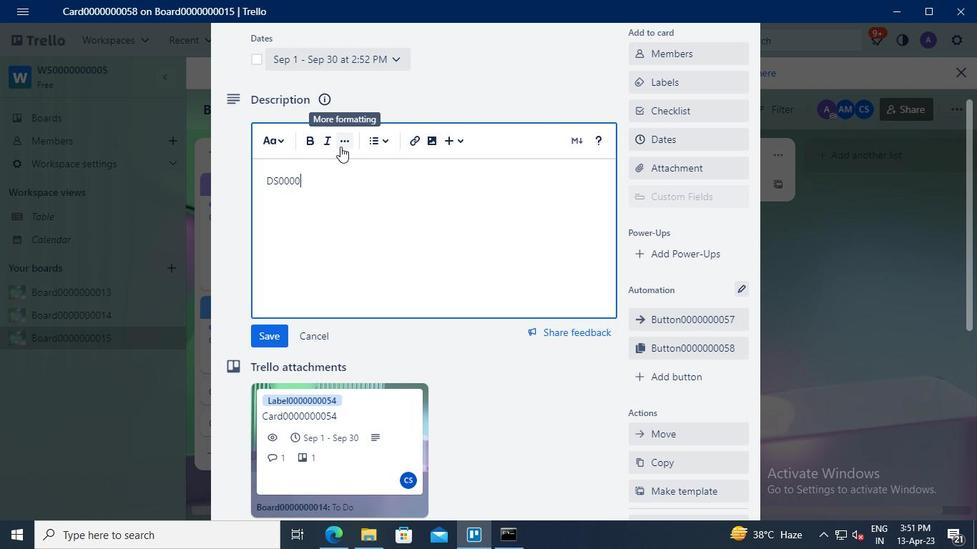 
Action: Keyboard <96>
Screenshot: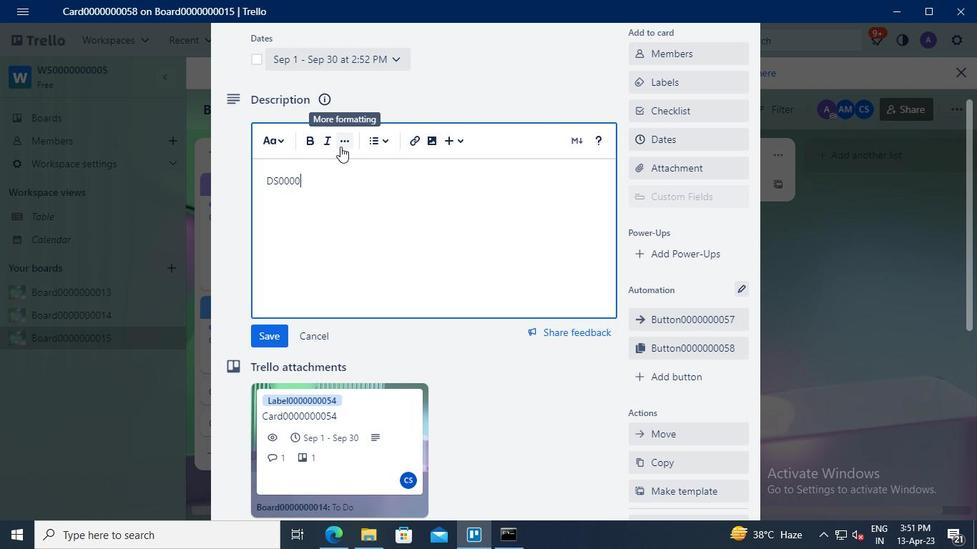 
Action: Keyboard <96>
Screenshot: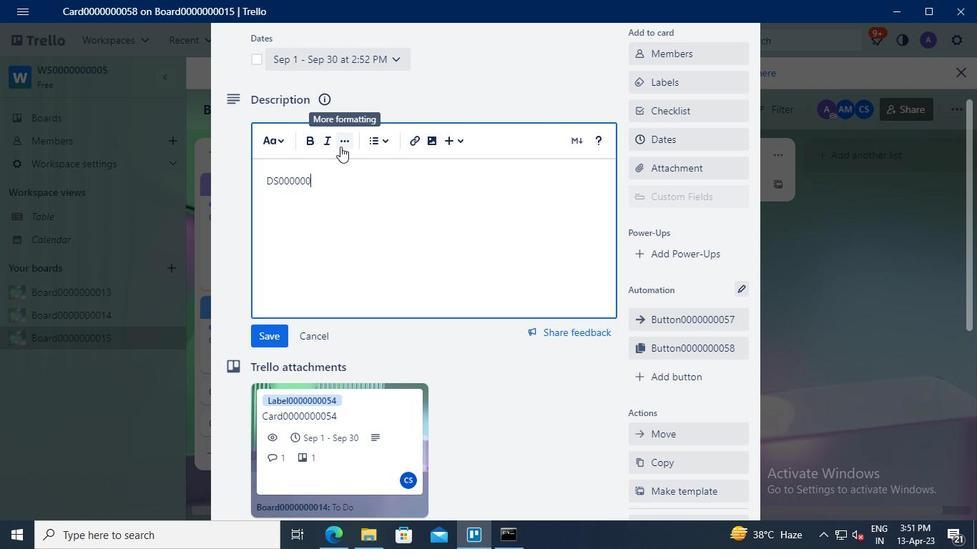 
Action: Keyboard <96>
Screenshot: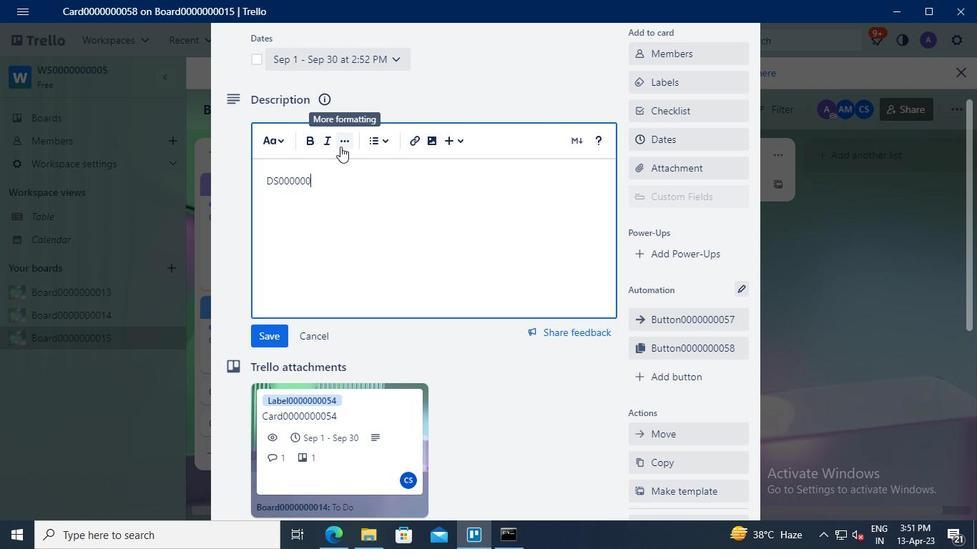 
Action: Keyboard <101>
Screenshot: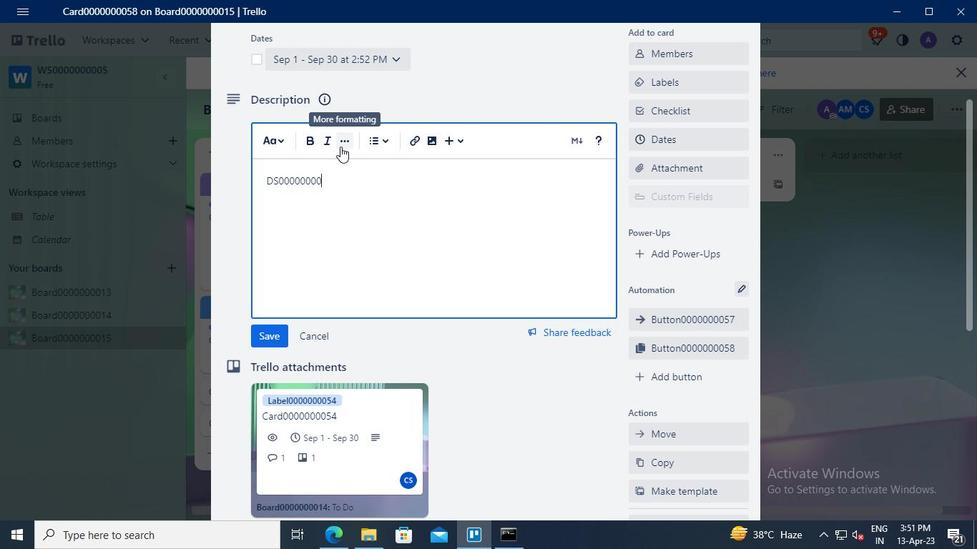 
Action: Keyboard <104>
Screenshot: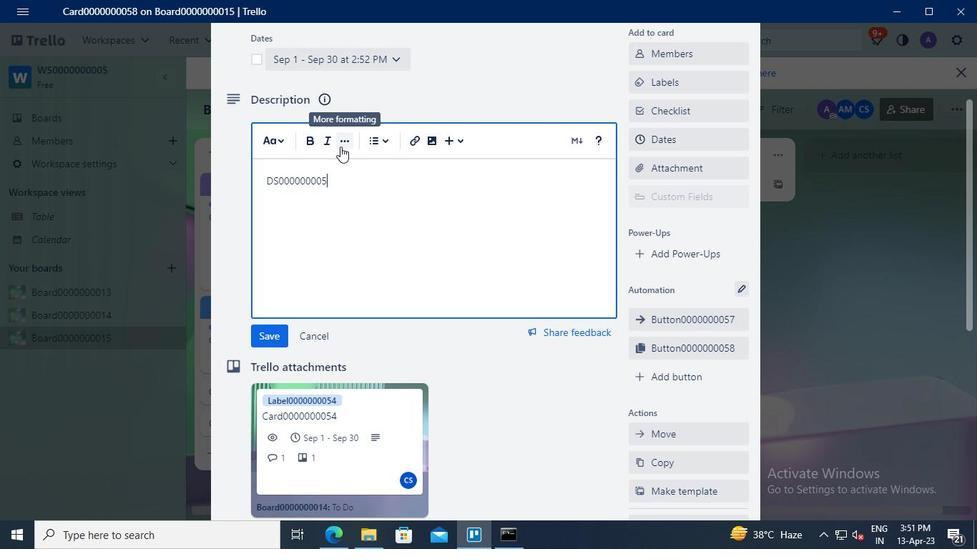 
Action: Mouse moved to (282, 331)
Screenshot: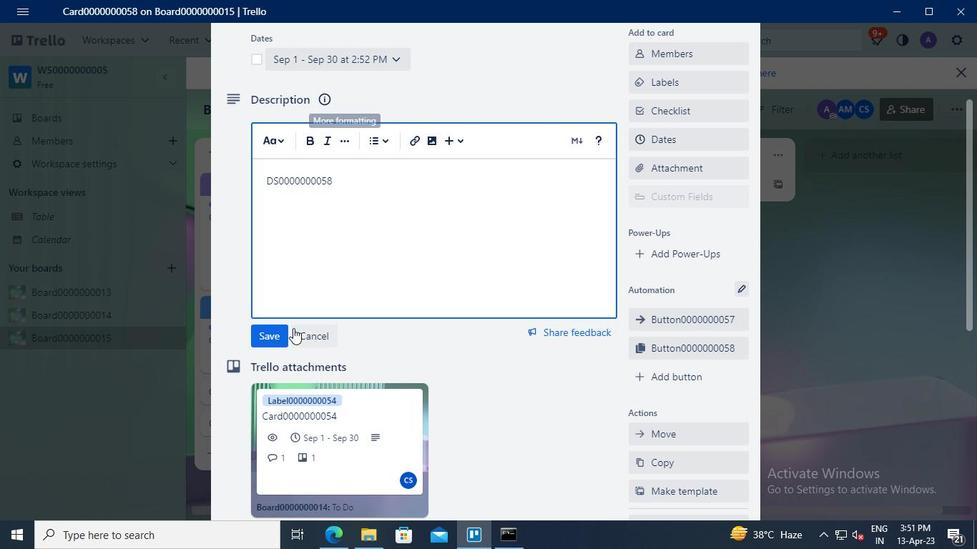 
Action: Mouse pressed left at (282, 331)
Screenshot: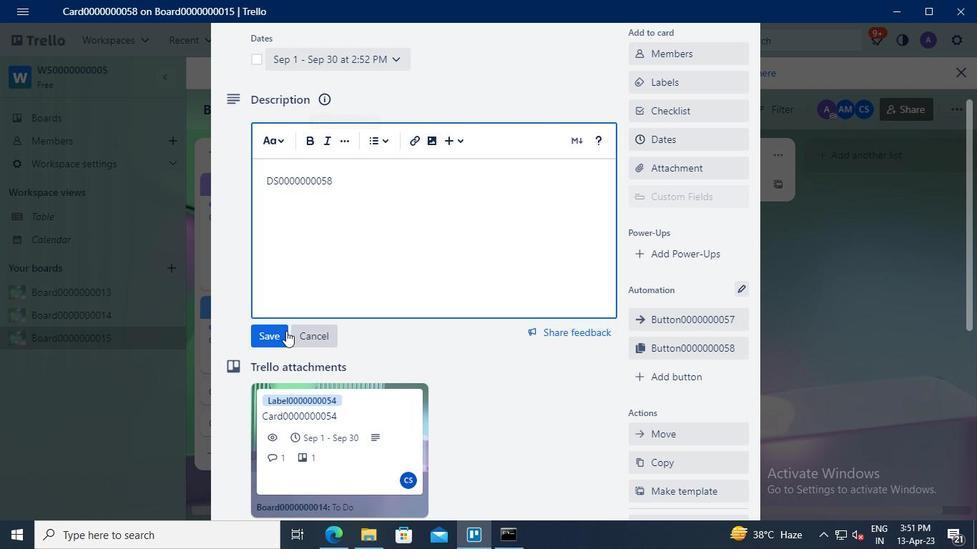 
Action: Mouse moved to (328, 427)
Screenshot: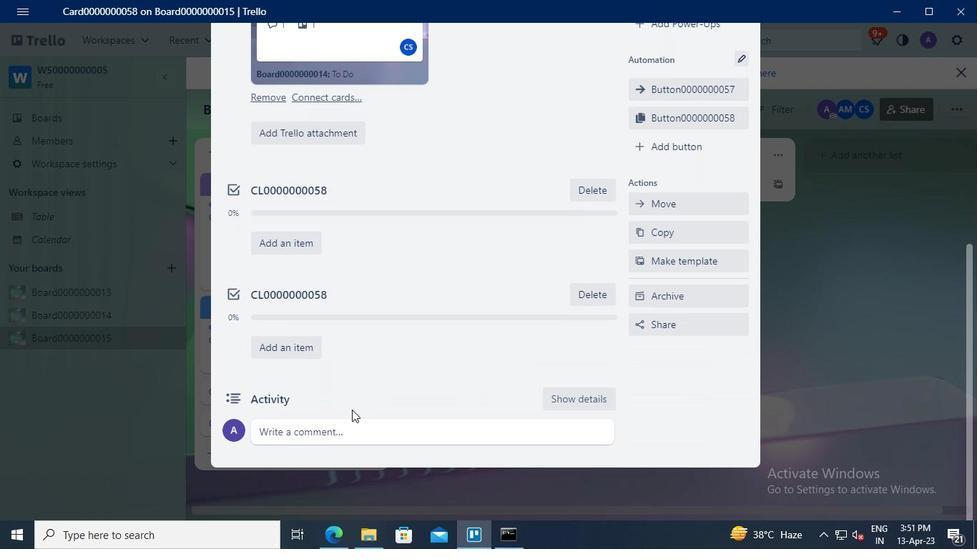 
Action: Mouse pressed left at (328, 427)
Screenshot: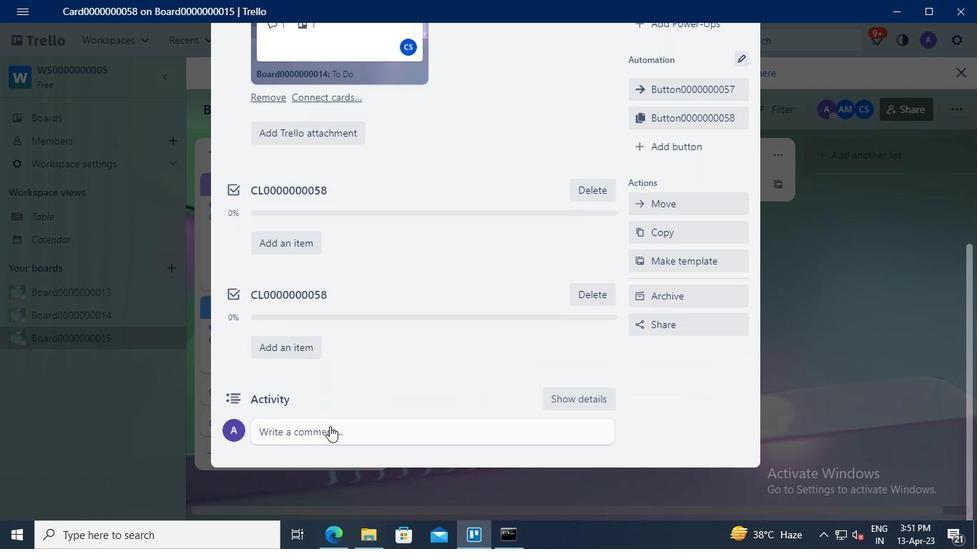 
Action: Keyboard Key.shift
Screenshot: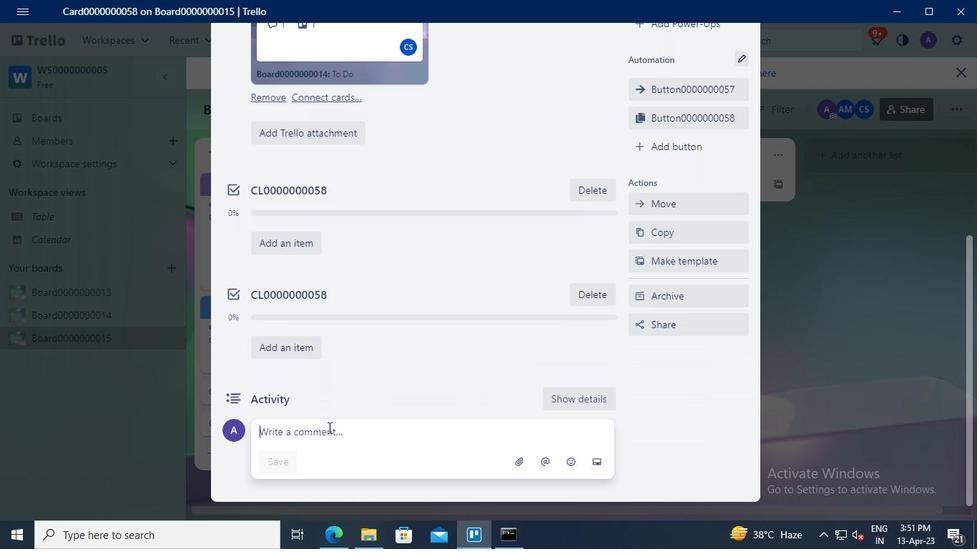
Action: Keyboard C
Screenshot: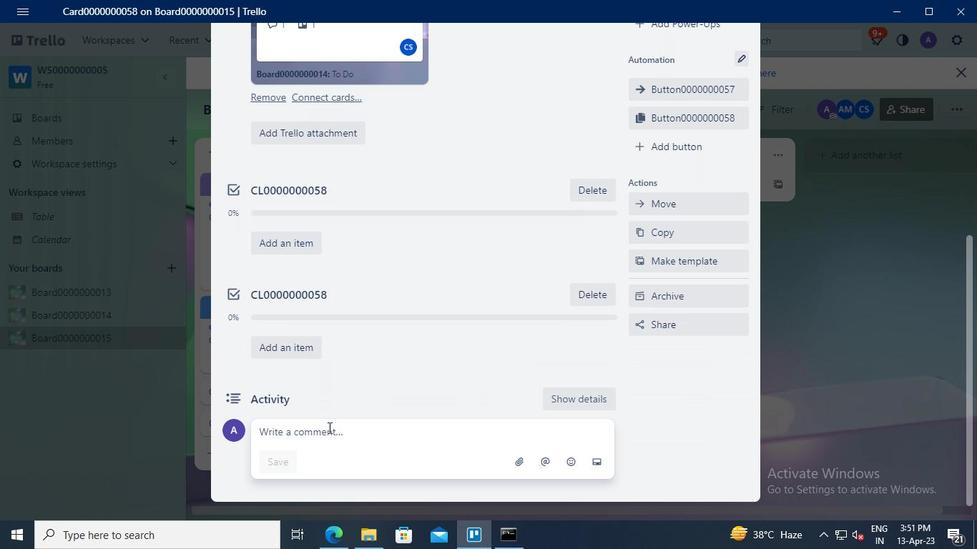 
Action: Keyboard M
Screenshot: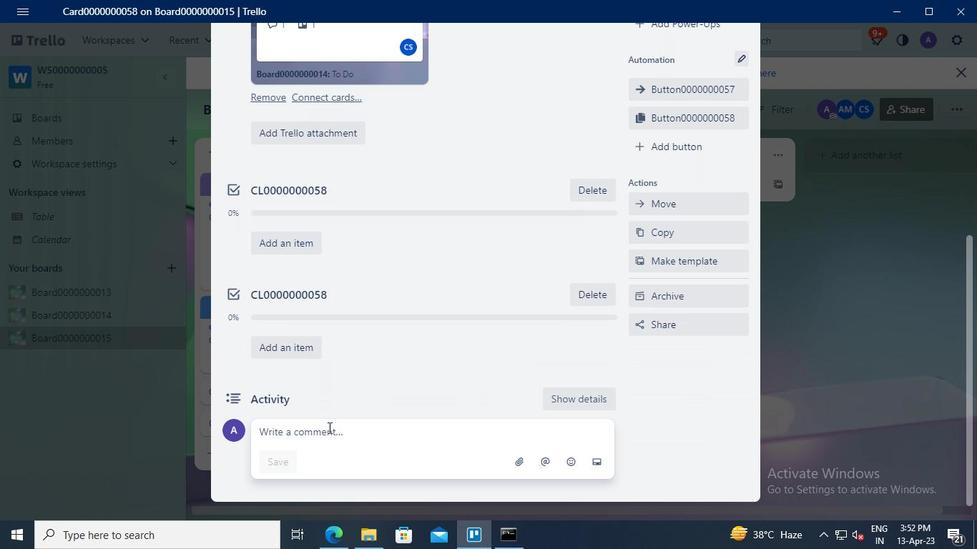 
Action: Keyboard <96>
Screenshot: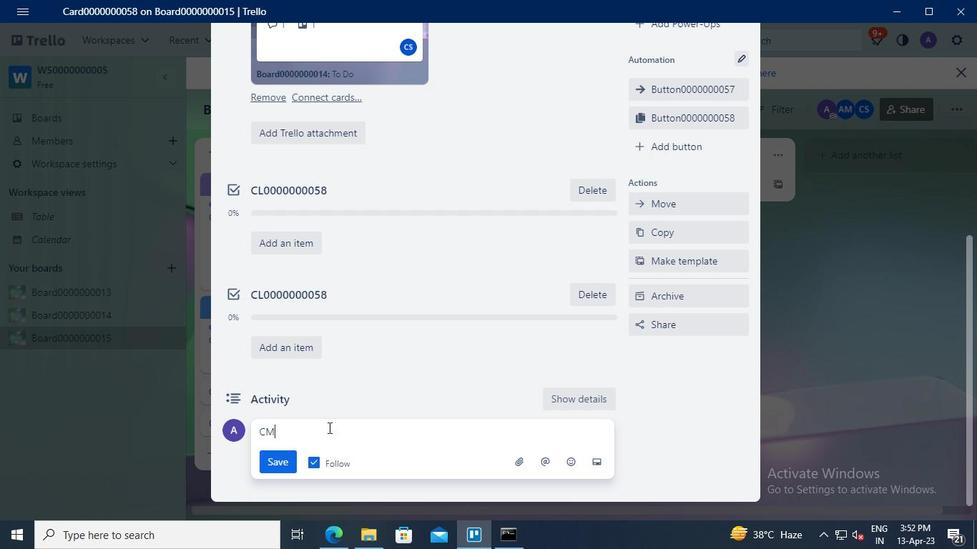 
Action: Keyboard <96>
Screenshot: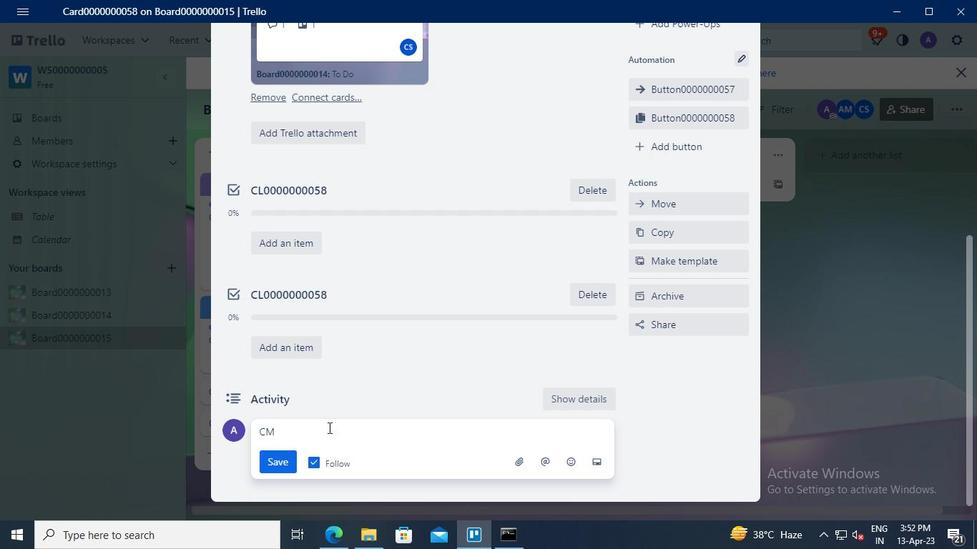 
Action: Keyboard <96>
Screenshot: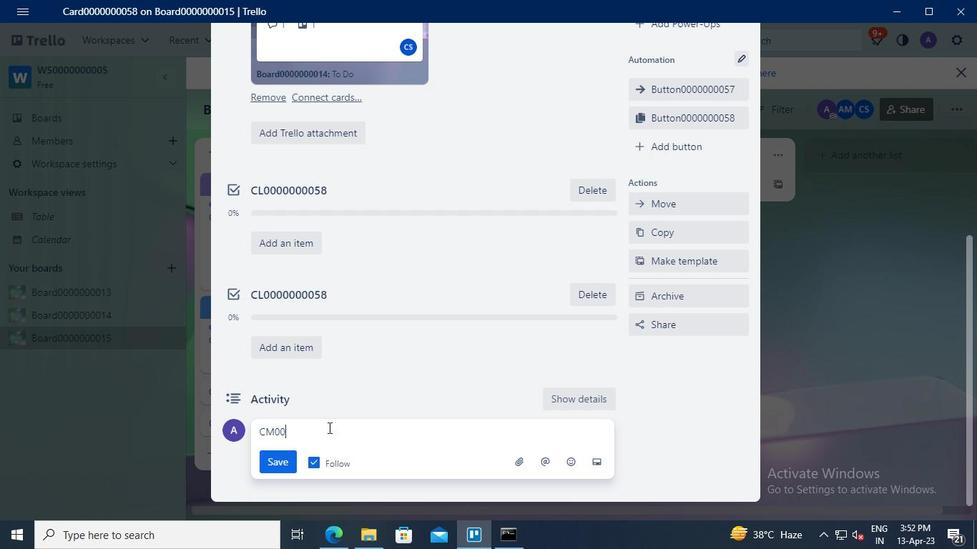 
Action: Keyboard <96>
Screenshot: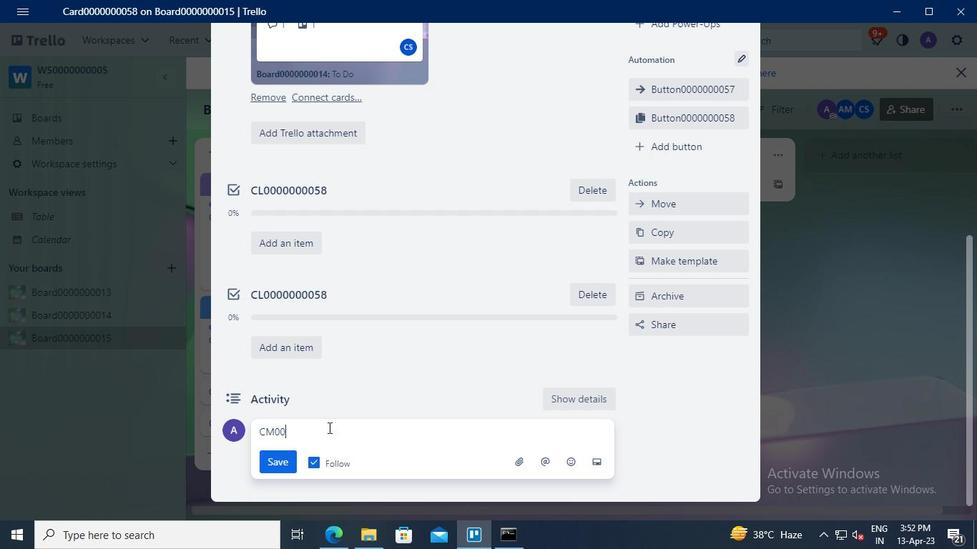 
Action: Keyboard <96>
Screenshot: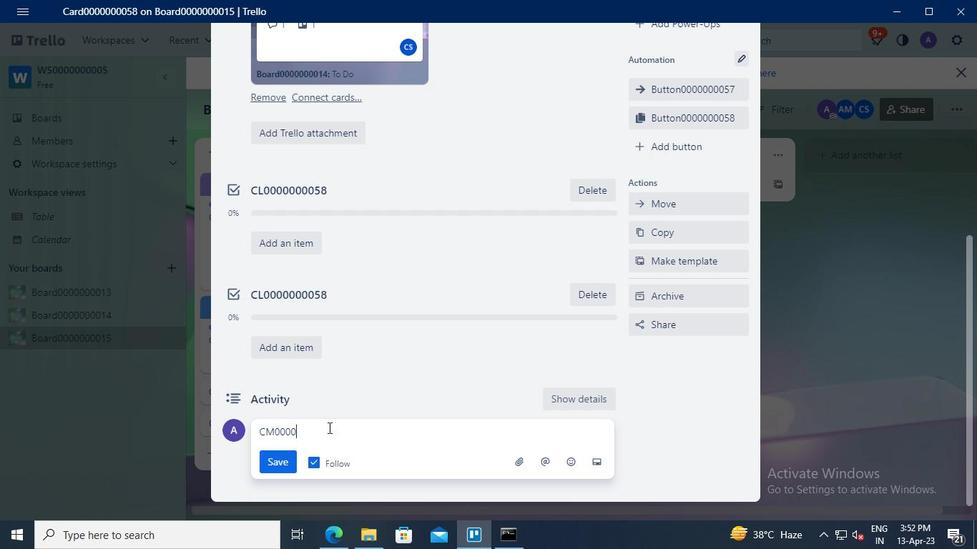 
Action: Keyboard <96>
Screenshot: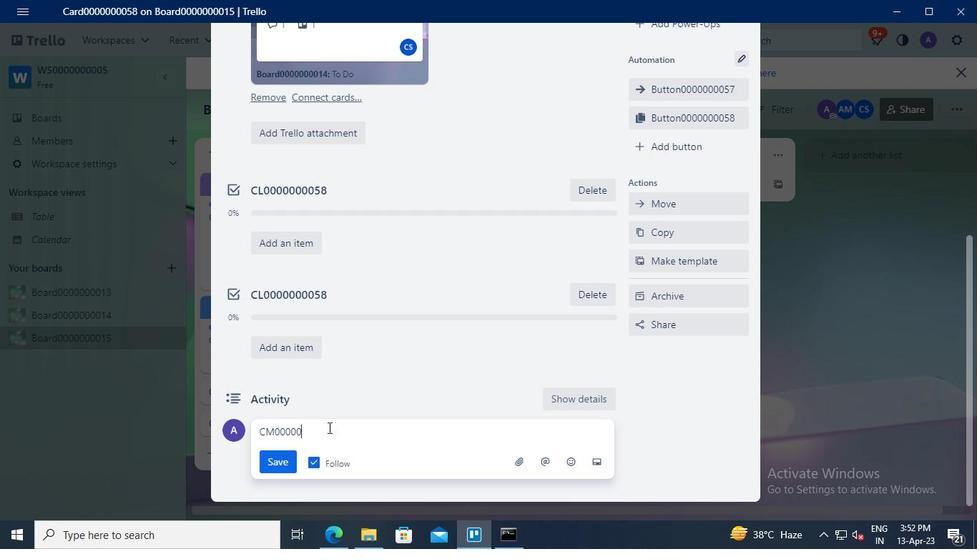 
Action: Keyboard <96>
Screenshot: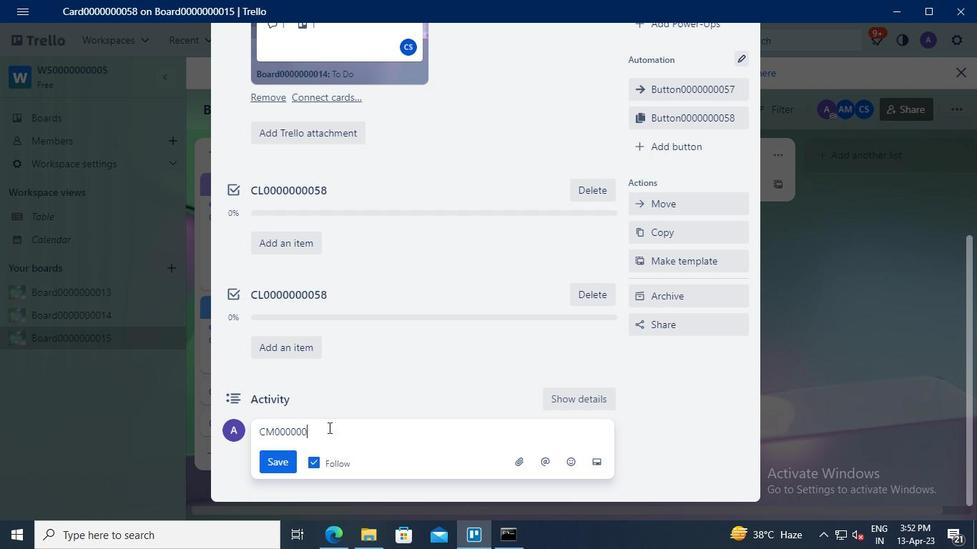 
Action: Keyboard <96>
Screenshot: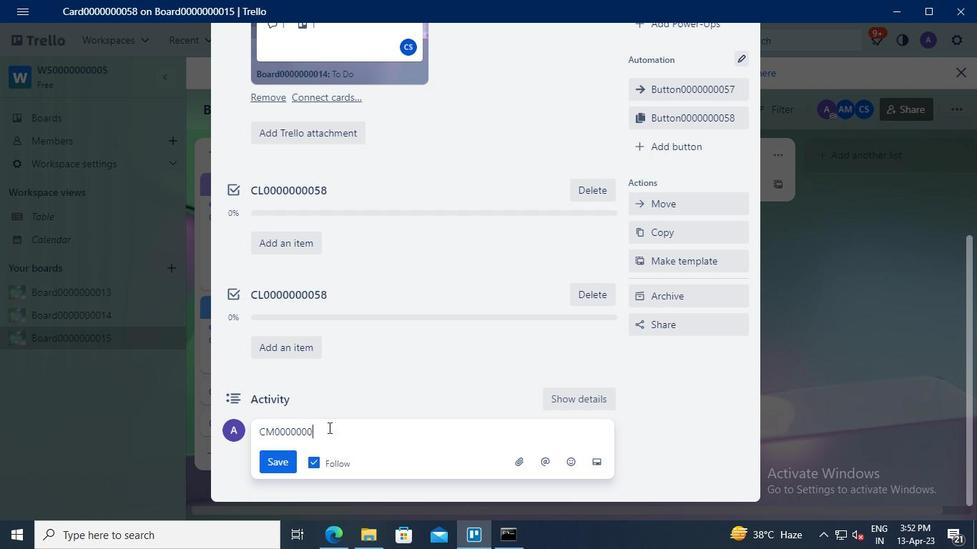 
Action: Keyboard <101>
Screenshot: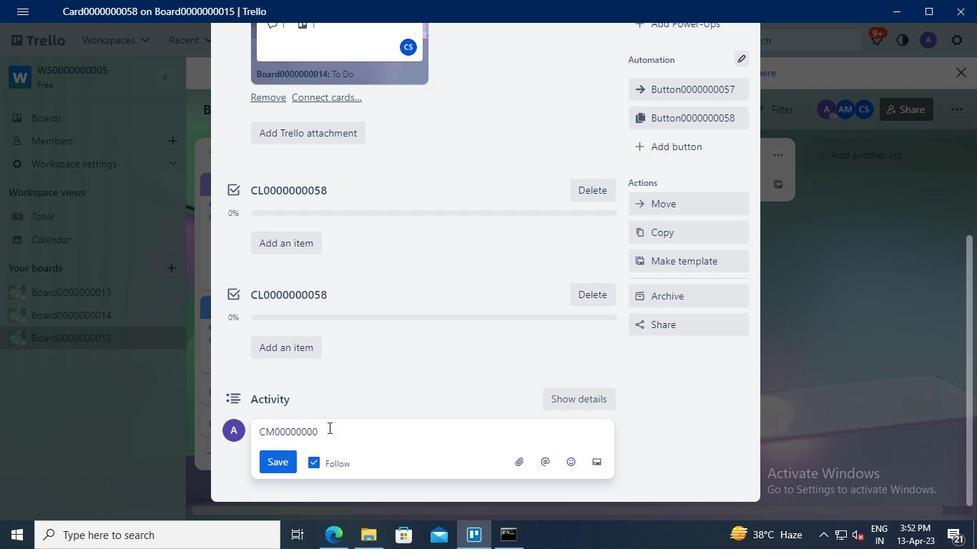
Action: Keyboard <104>
Screenshot: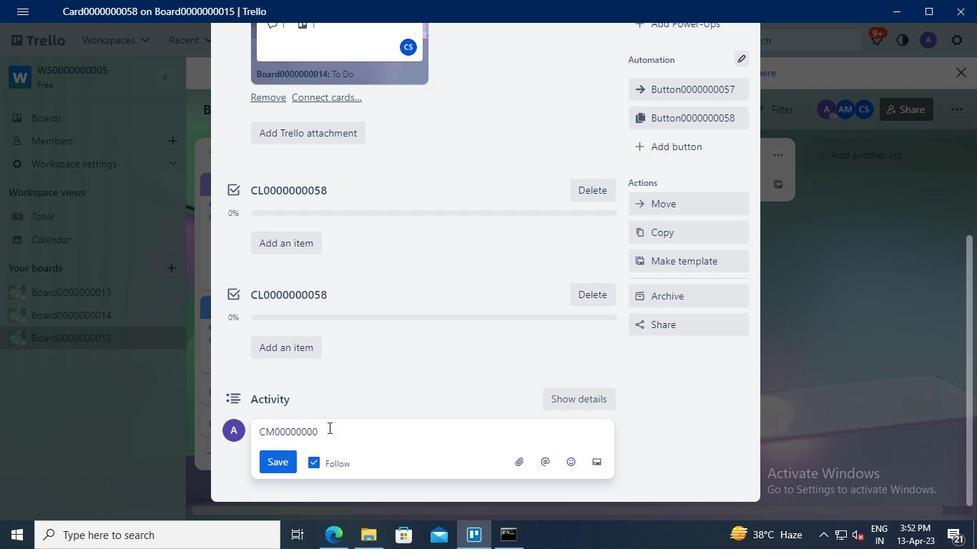 
Action: Mouse moved to (294, 465)
Screenshot: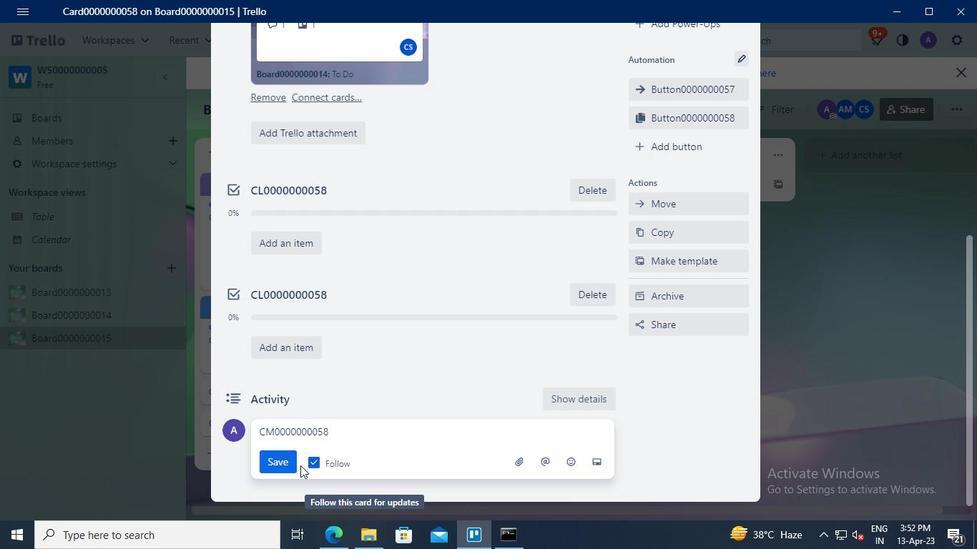 
Action: Mouse pressed left at (294, 465)
Screenshot: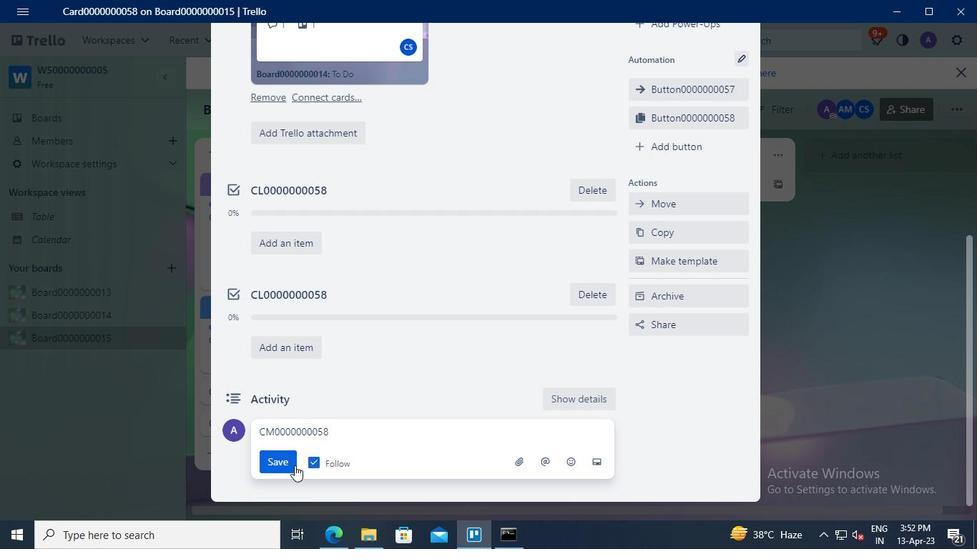 
Action: Mouse moved to (525, 535)
Screenshot: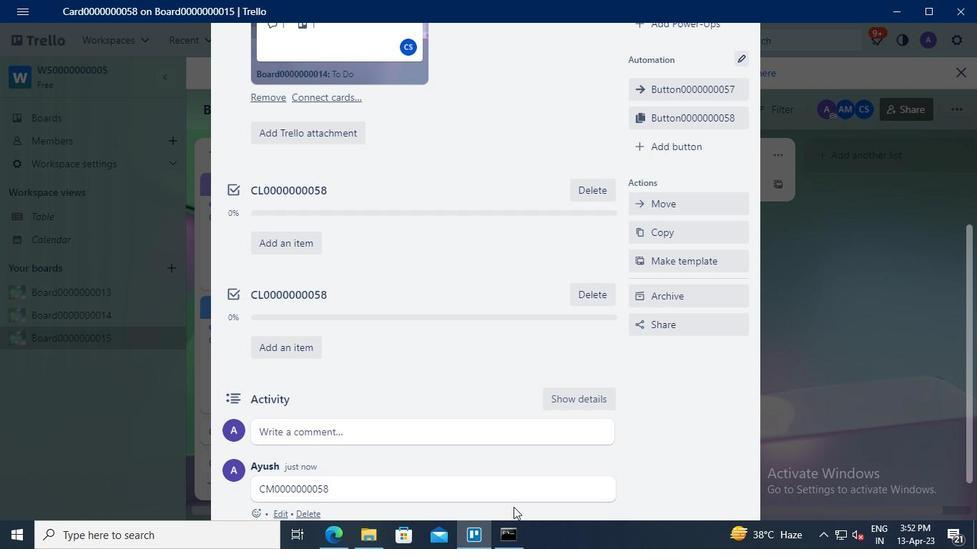 
Action: Mouse pressed left at (525, 535)
Screenshot: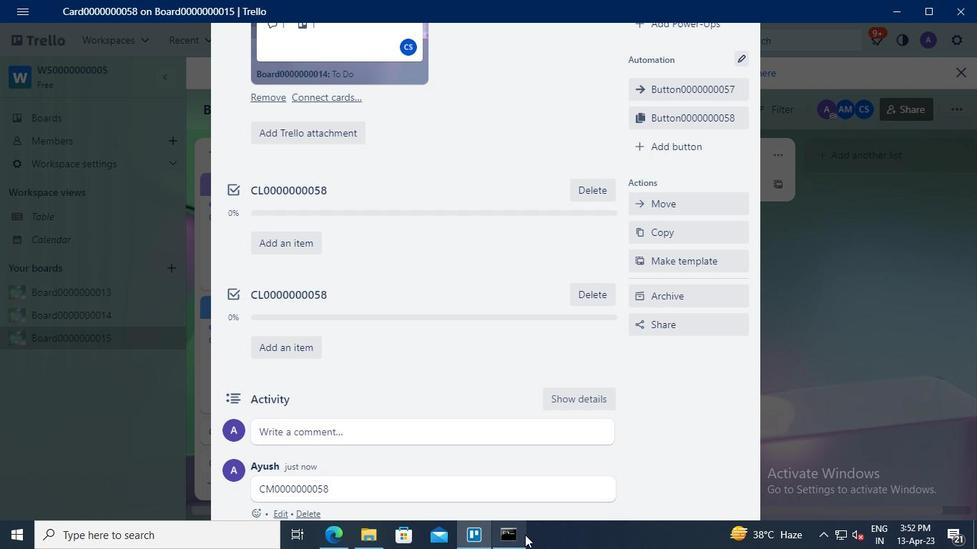 
Action: Mouse moved to (729, 50)
Screenshot: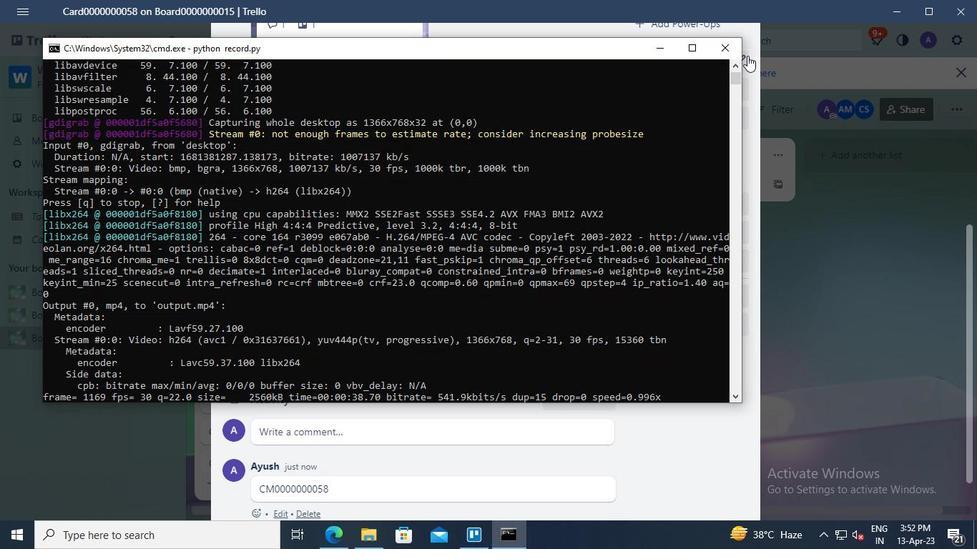 
Action: Mouse pressed left at (729, 50)
Screenshot: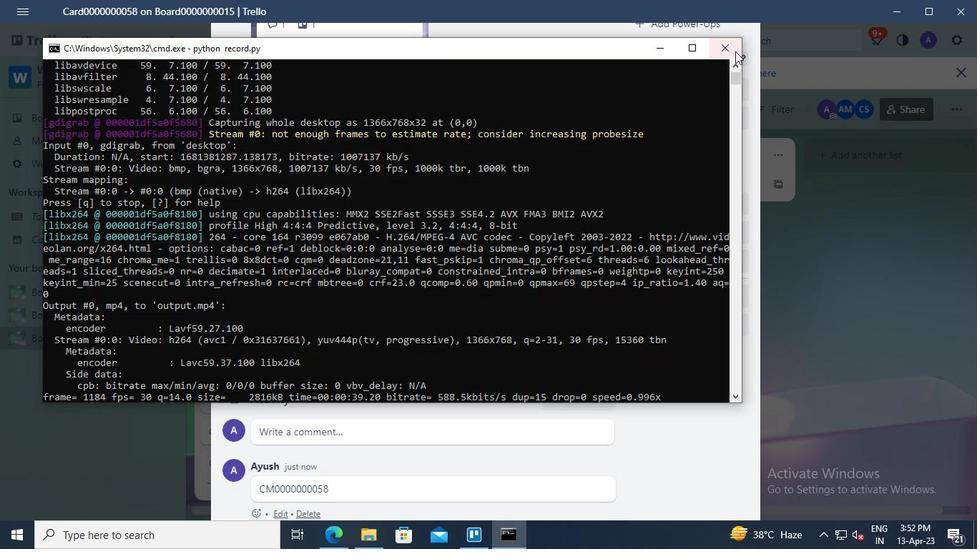
Action: Mouse moved to (729, 50)
Screenshot: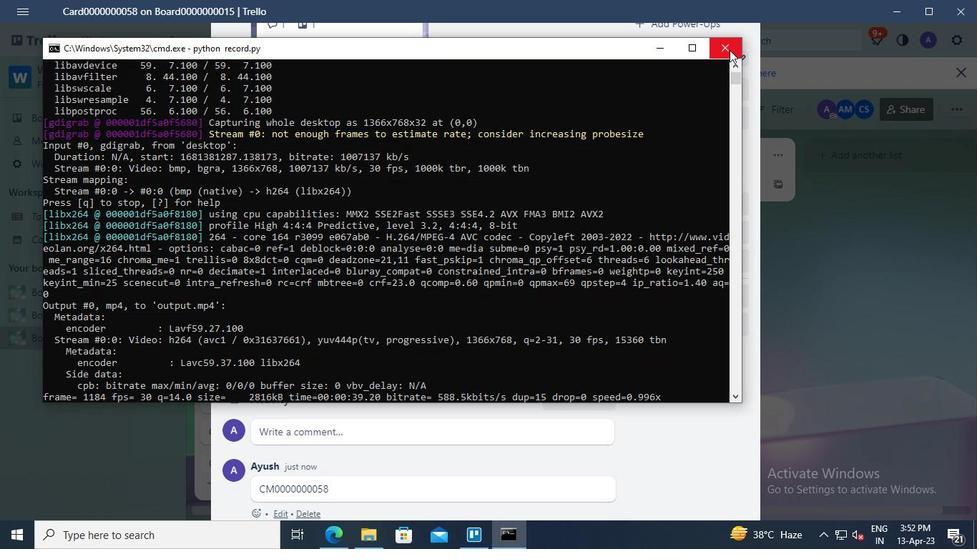 
